 Task: Toggle the show methods in the suggest.
Action: Mouse moved to (520, 416)
Screenshot: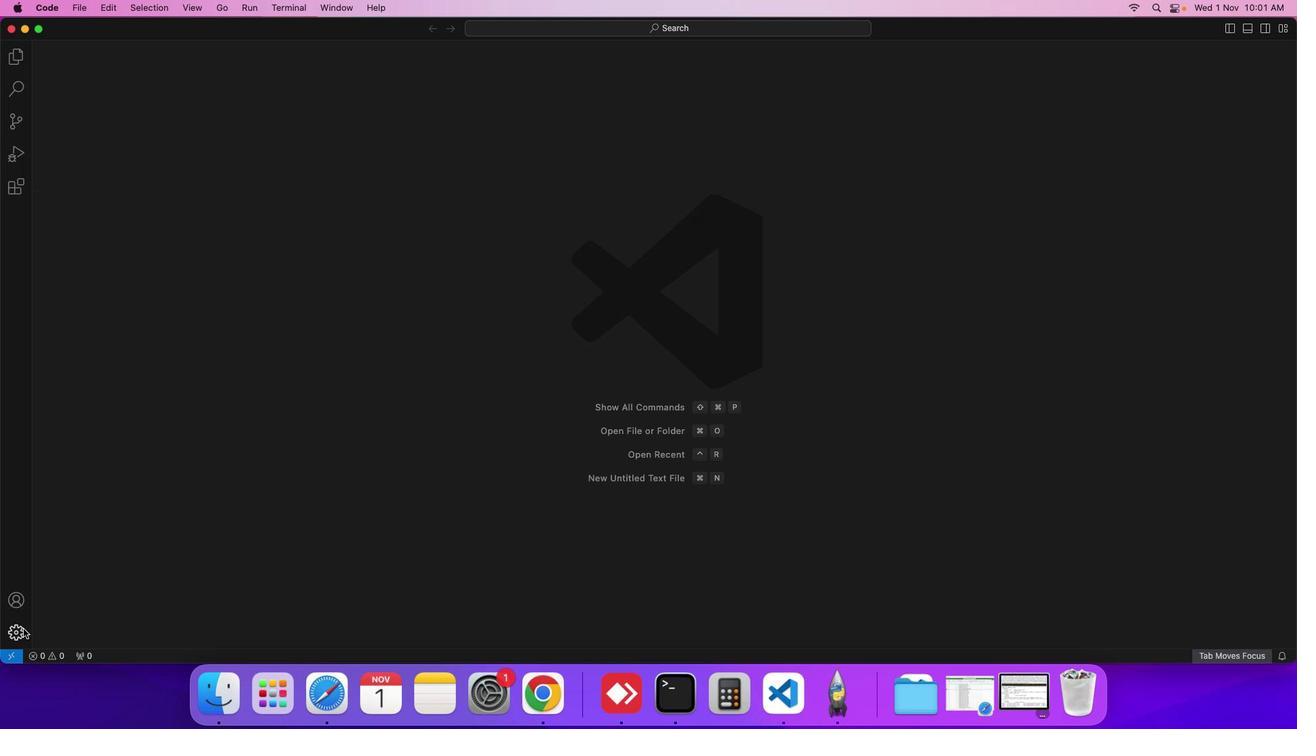 
Action: Mouse pressed left at (520, 416)
Screenshot: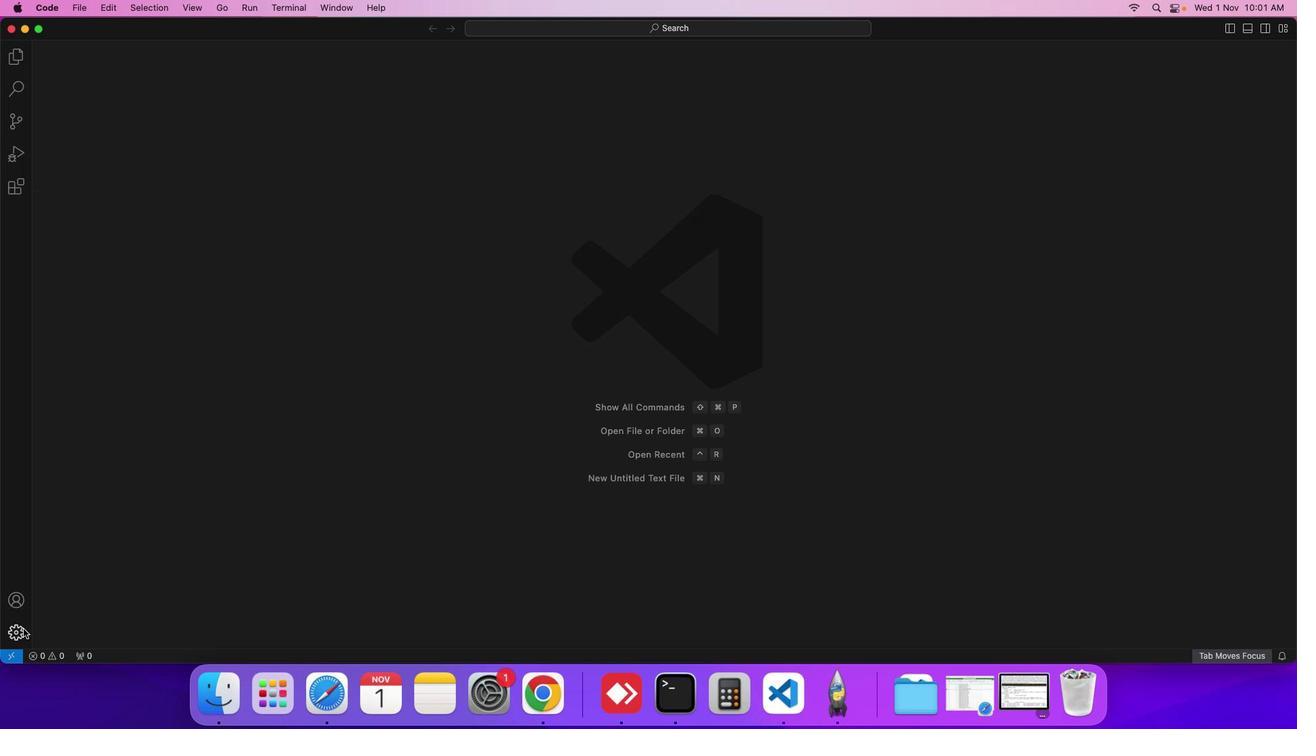
Action: Mouse moved to (472, 368)
Screenshot: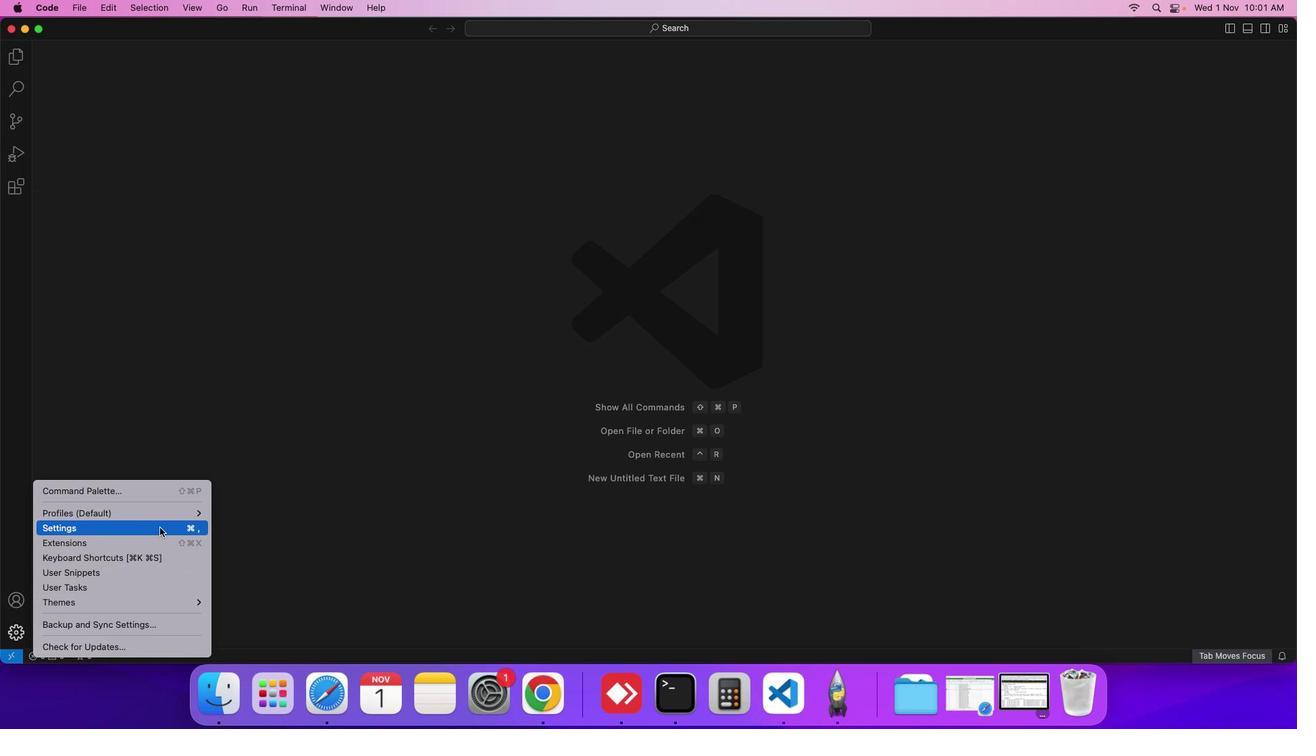 
Action: Mouse pressed left at (472, 368)
Screenshot: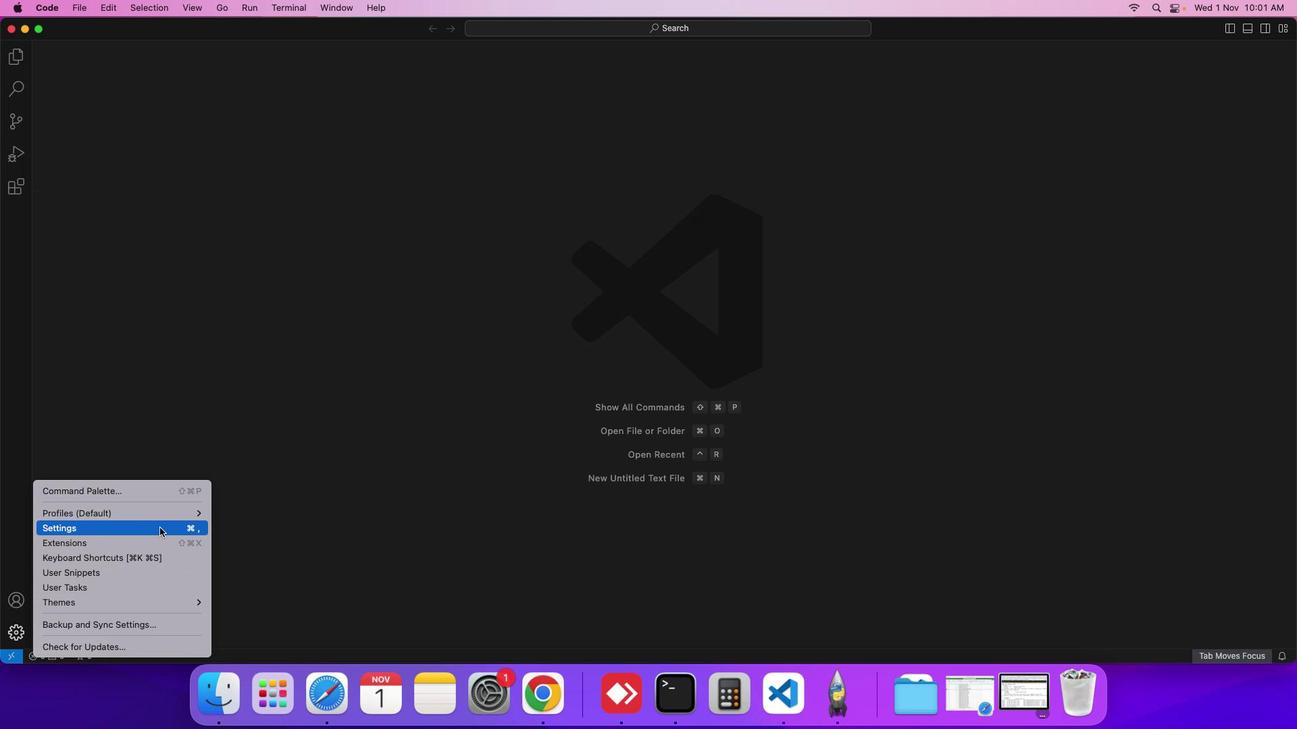 
Action: Mouse moved to (416, 195)
Screenshot: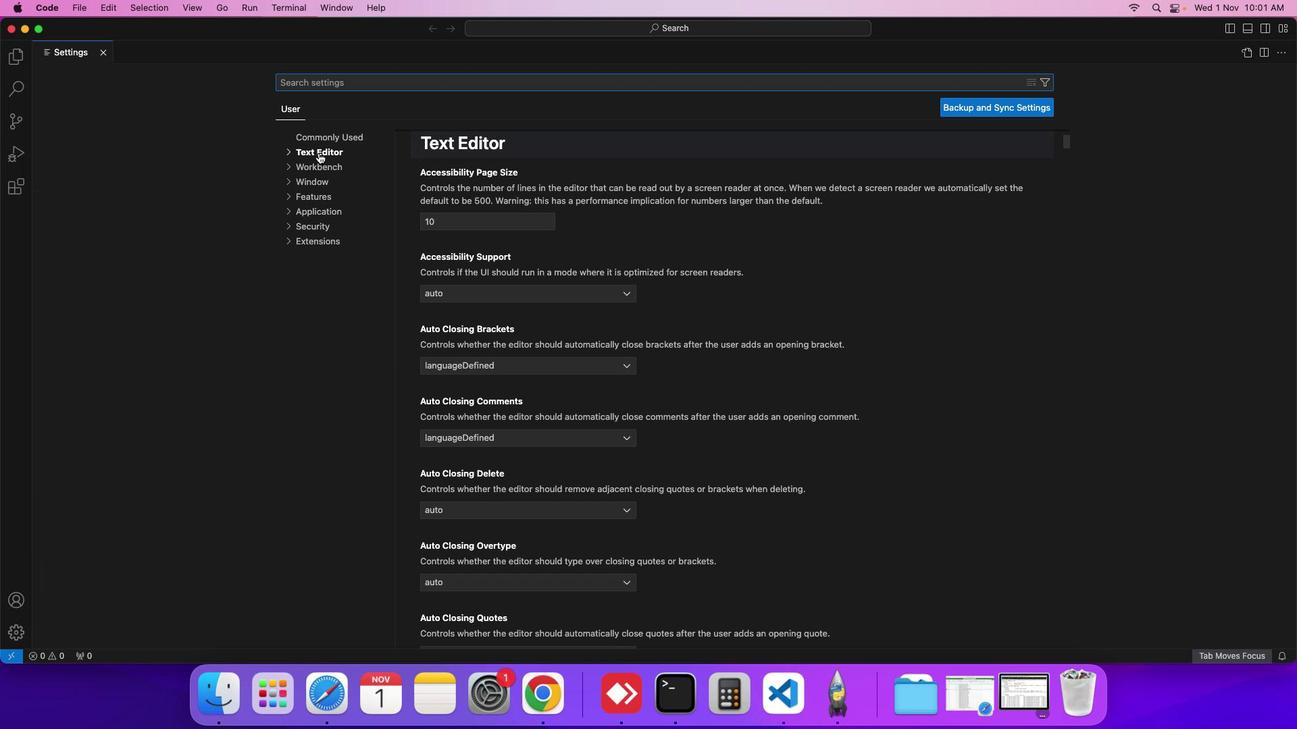 
Action: Mouse pressed left at (416, 195)
Screenshot: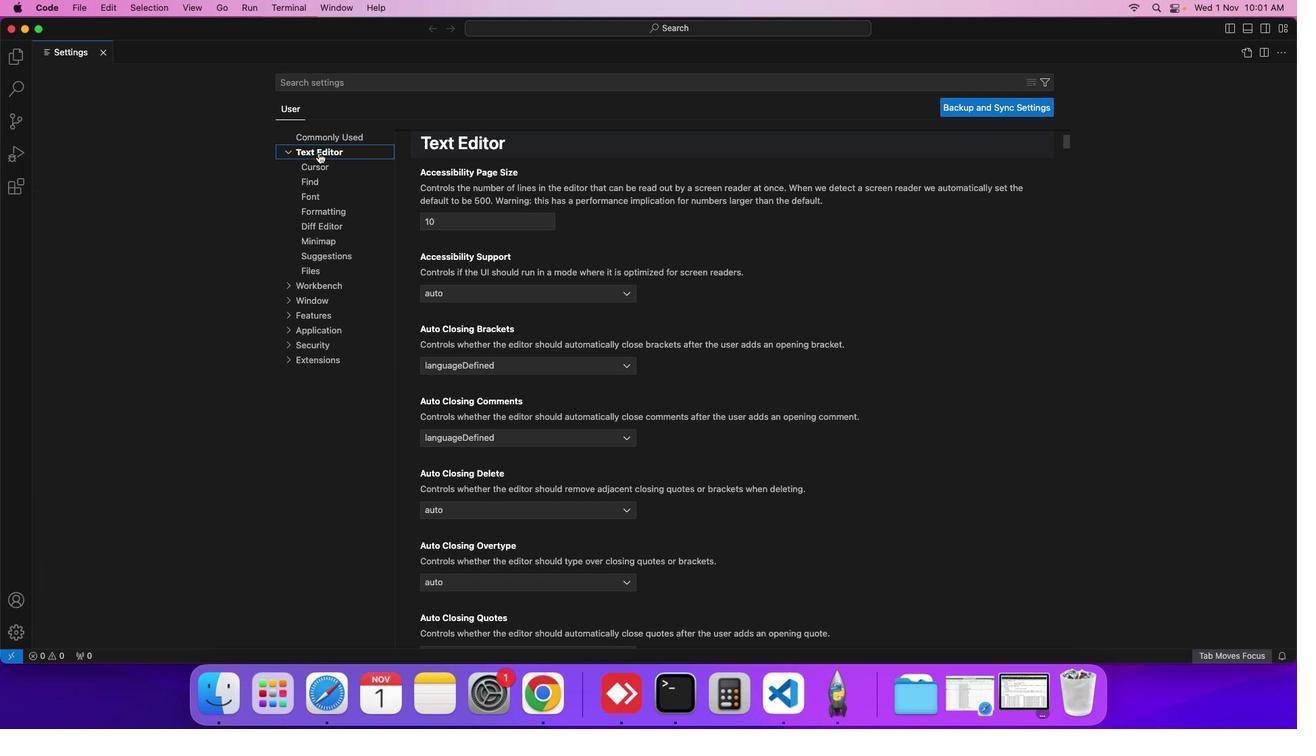 
Action: Mouse moved to (412, 241)
Screenshot: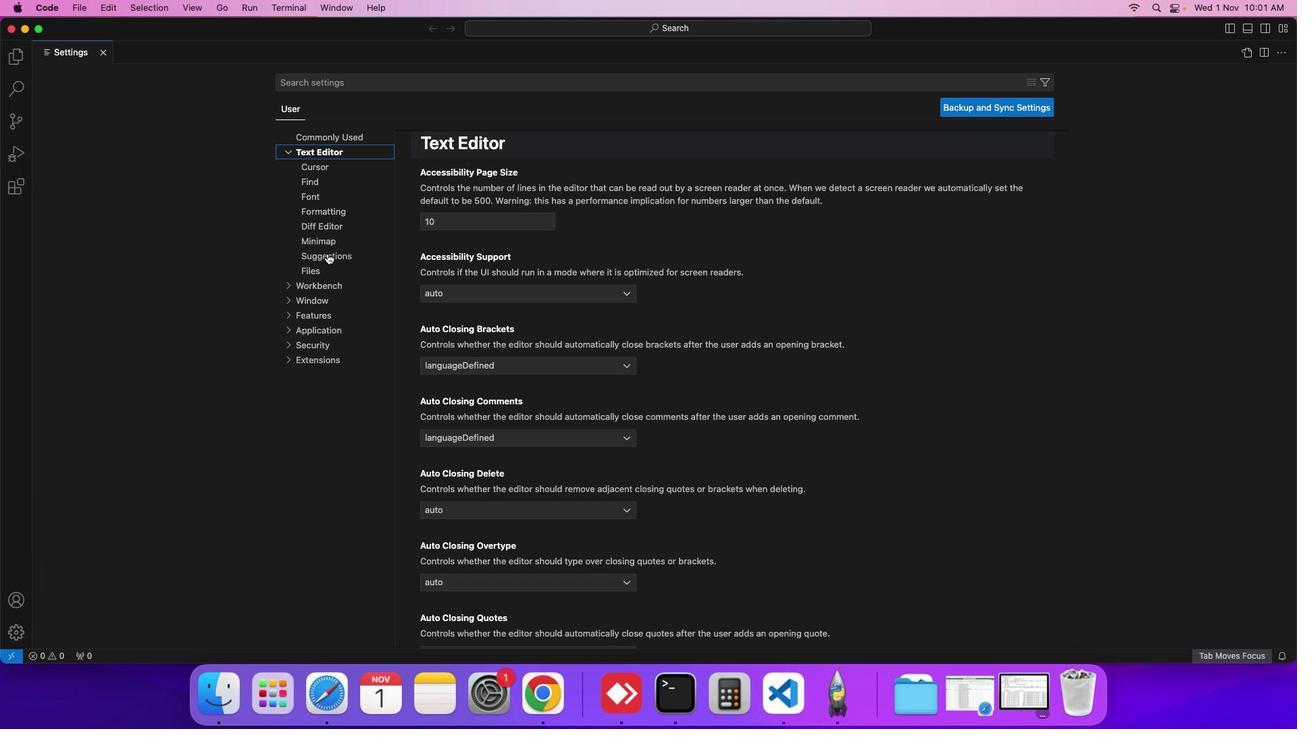 
Action: Mouse pressed left at (412, 241)
Screenshot: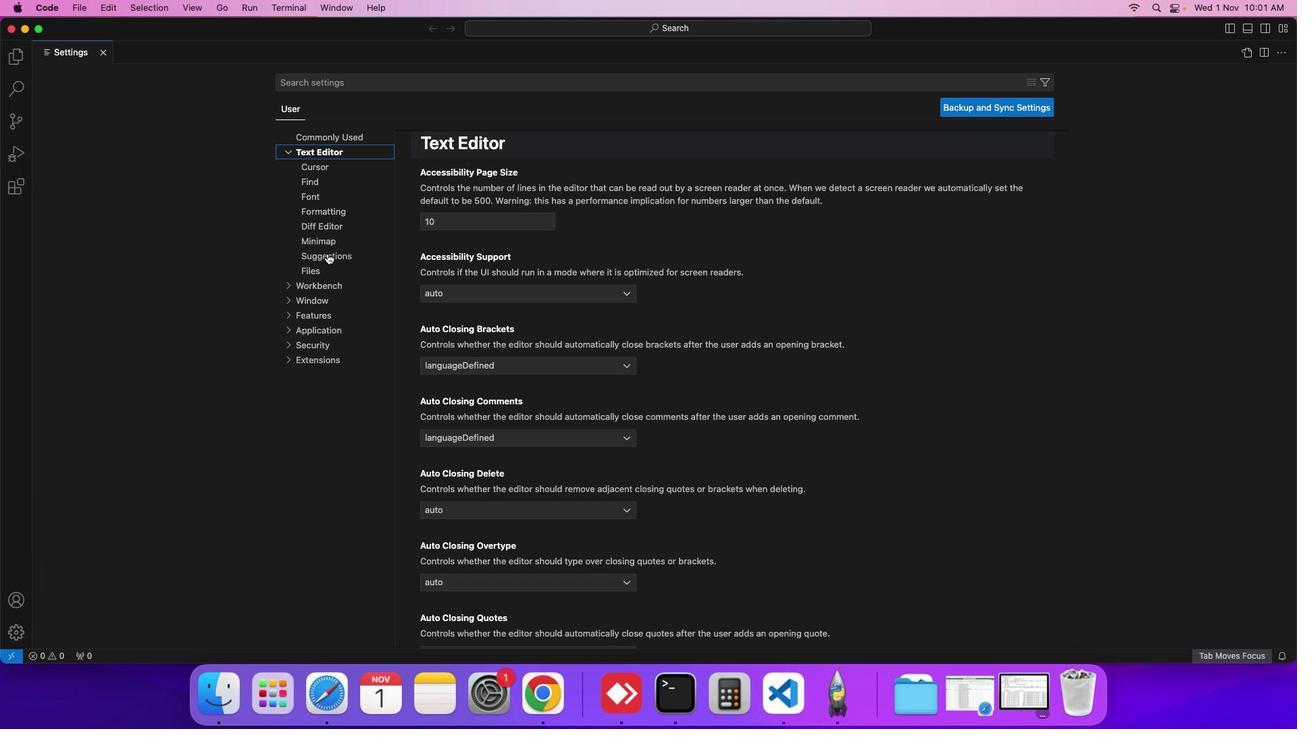 
Action: Mouse moved to (292, 392)
Screenshot: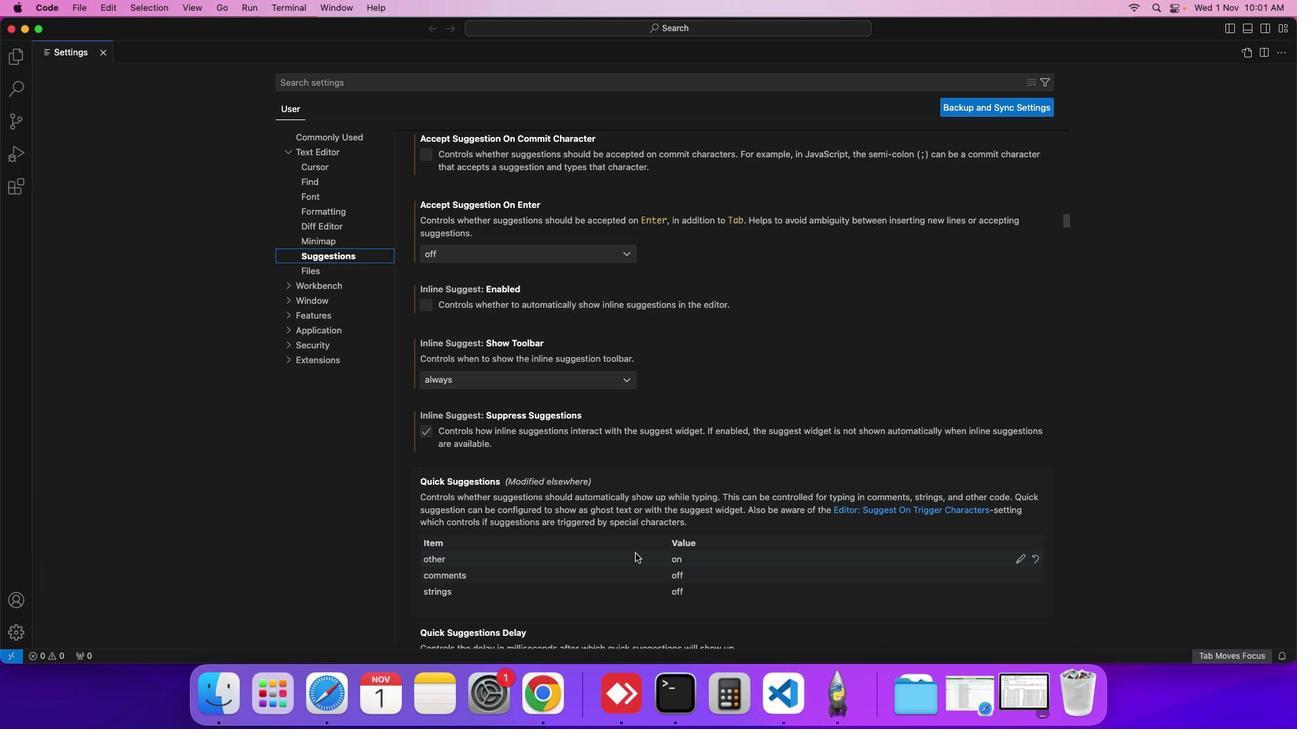 
Action: Mouse scrolled (292, 392) with delta (528, 123)
Screenshot: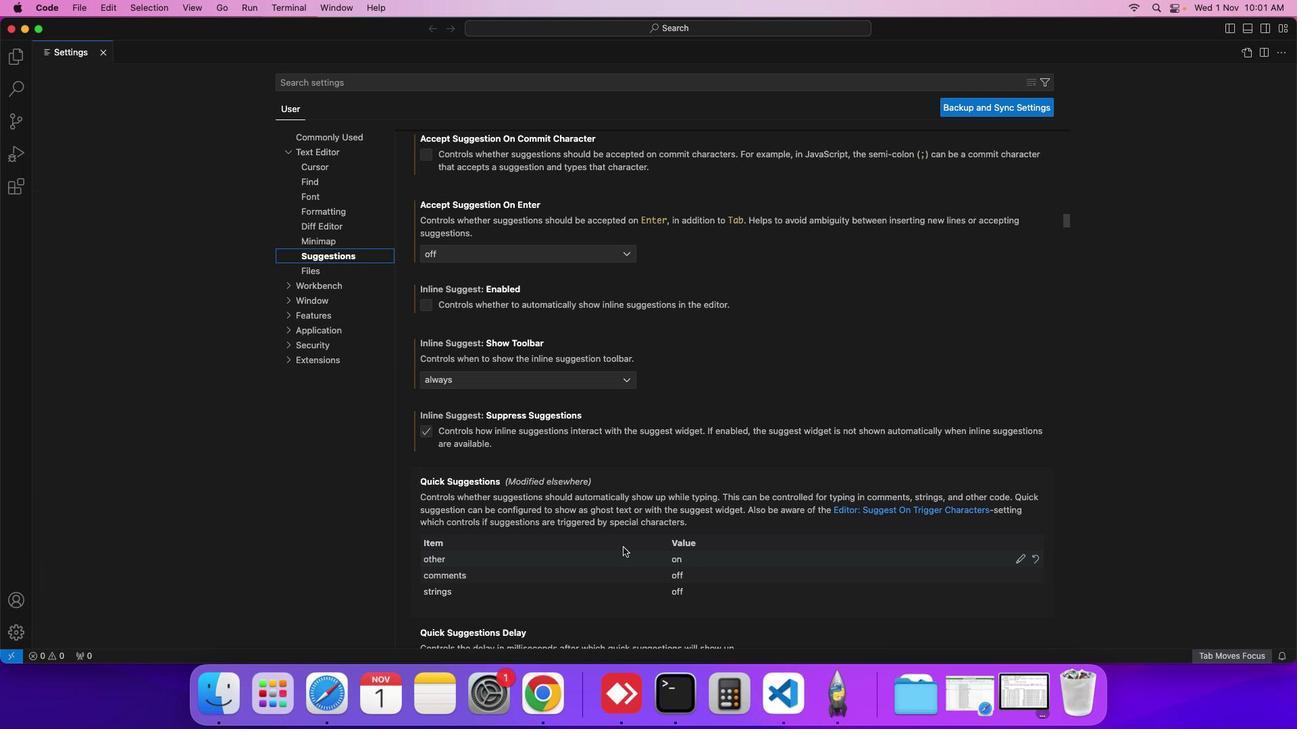 
Action: Mouse moved to (310, 377)
Screenshot: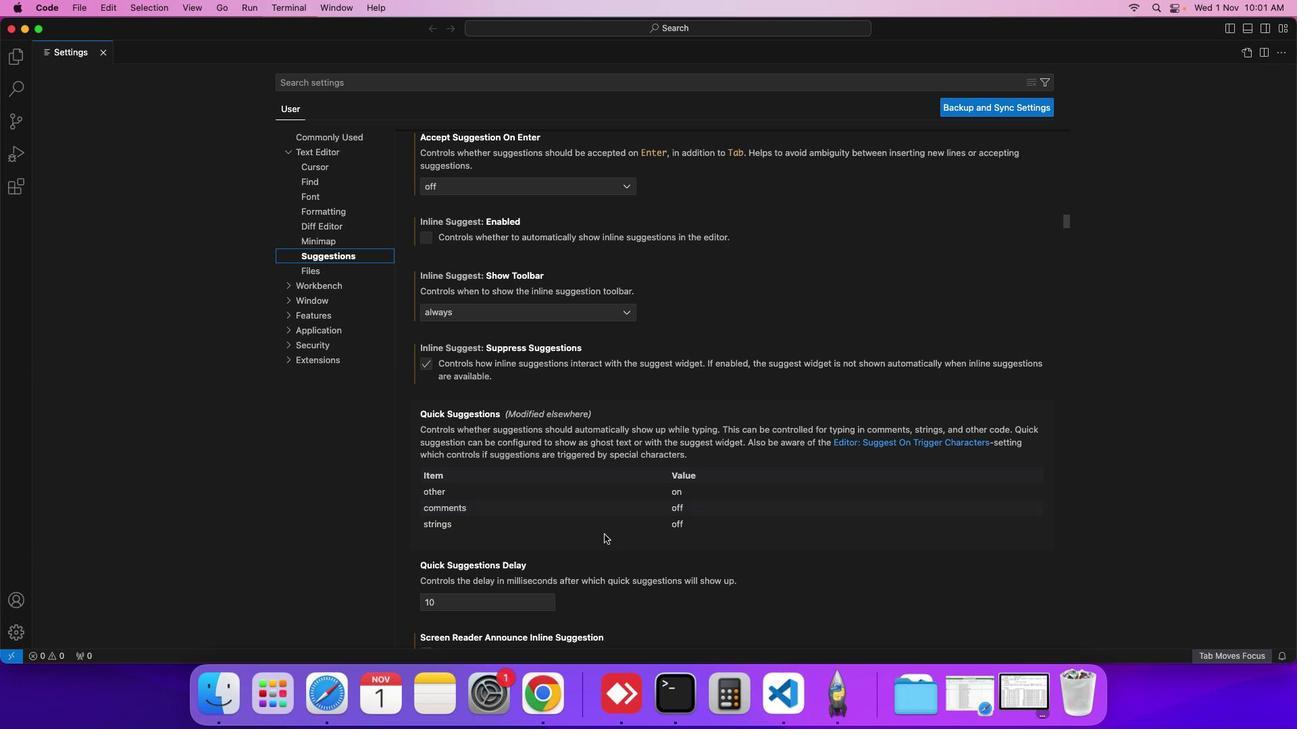 
Action: Mouse scrolled (310, 377) with delta (528, 123)
Screenshot: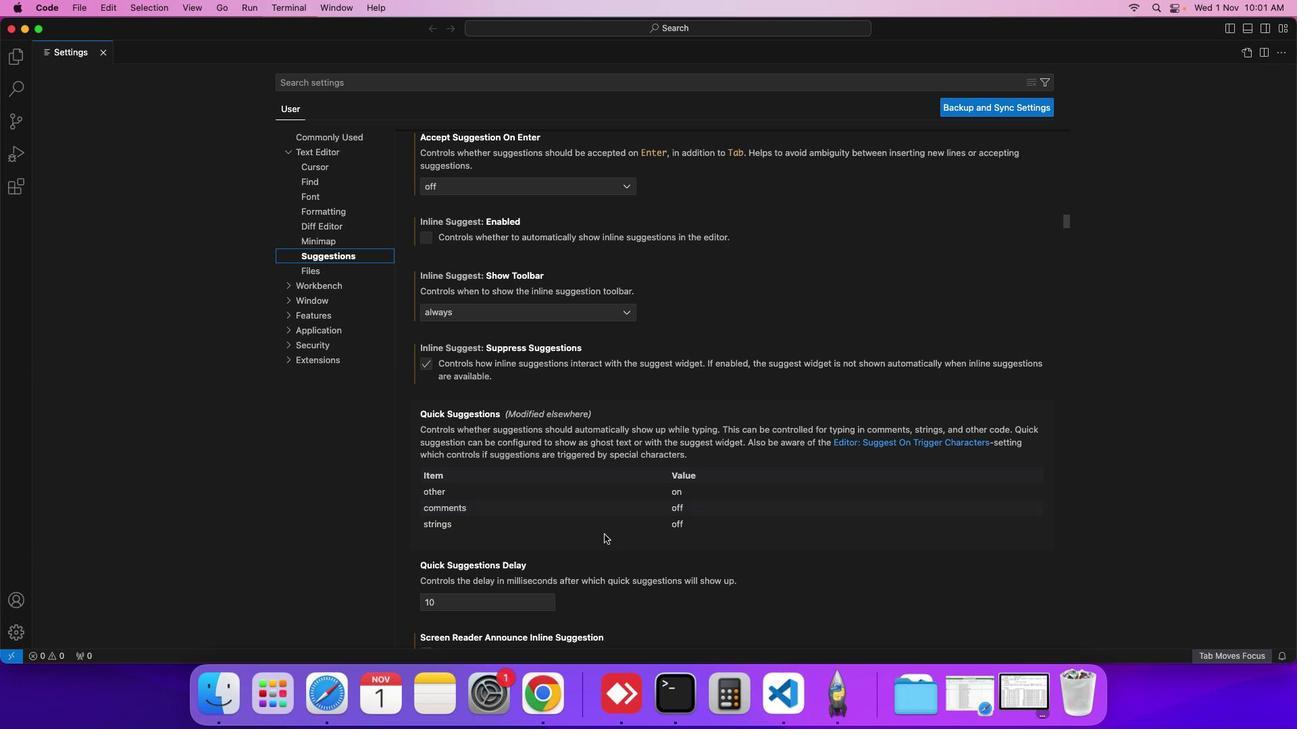 
Action: Mouse moved to (314, 372)
Screenshot: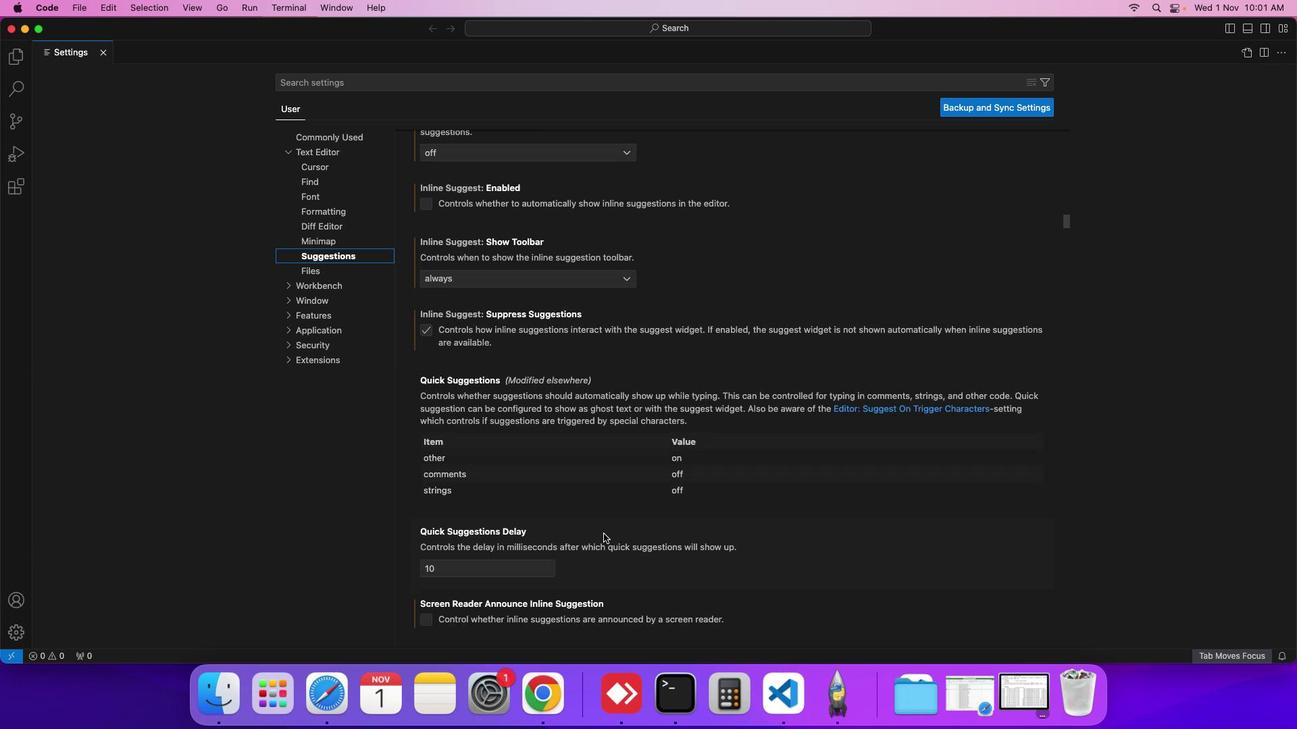 
Action: Mouse scrolled (314, 372) with delta (528, 123)
Screenshot: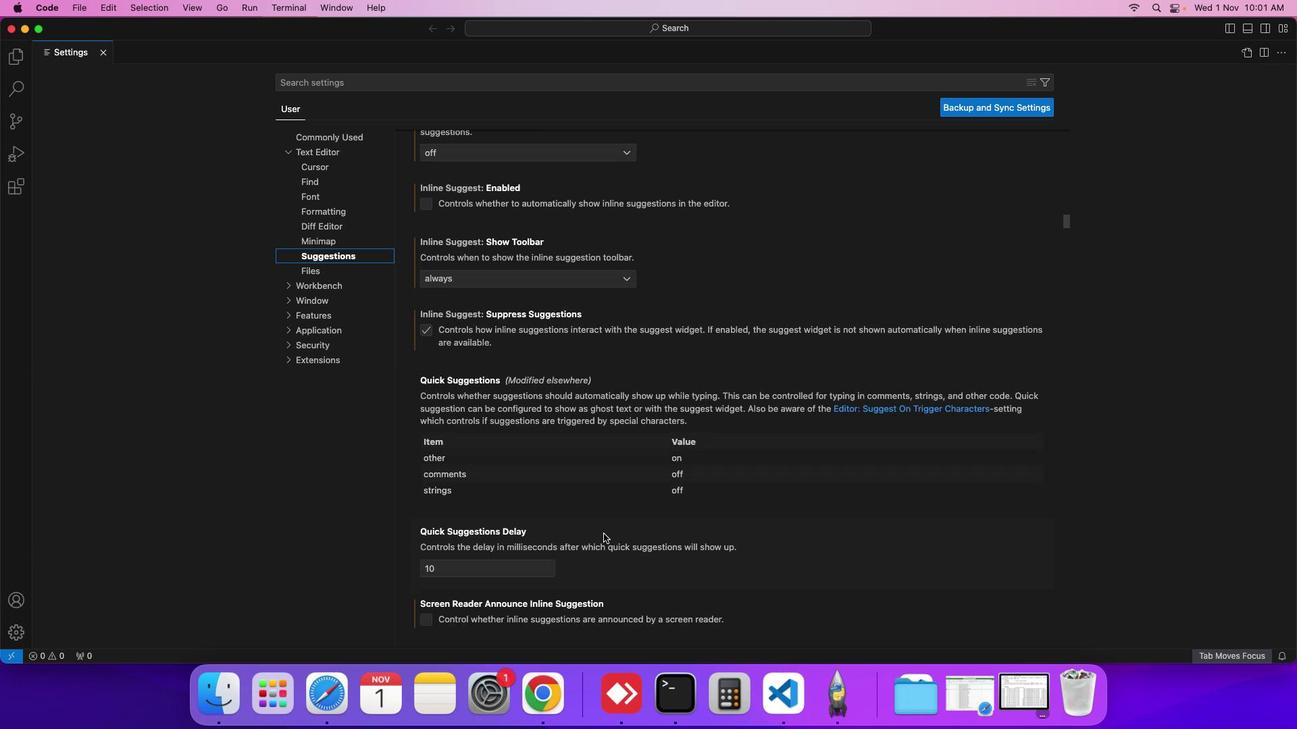 
Action: Mouse moved to (315, 372)
Screenshot: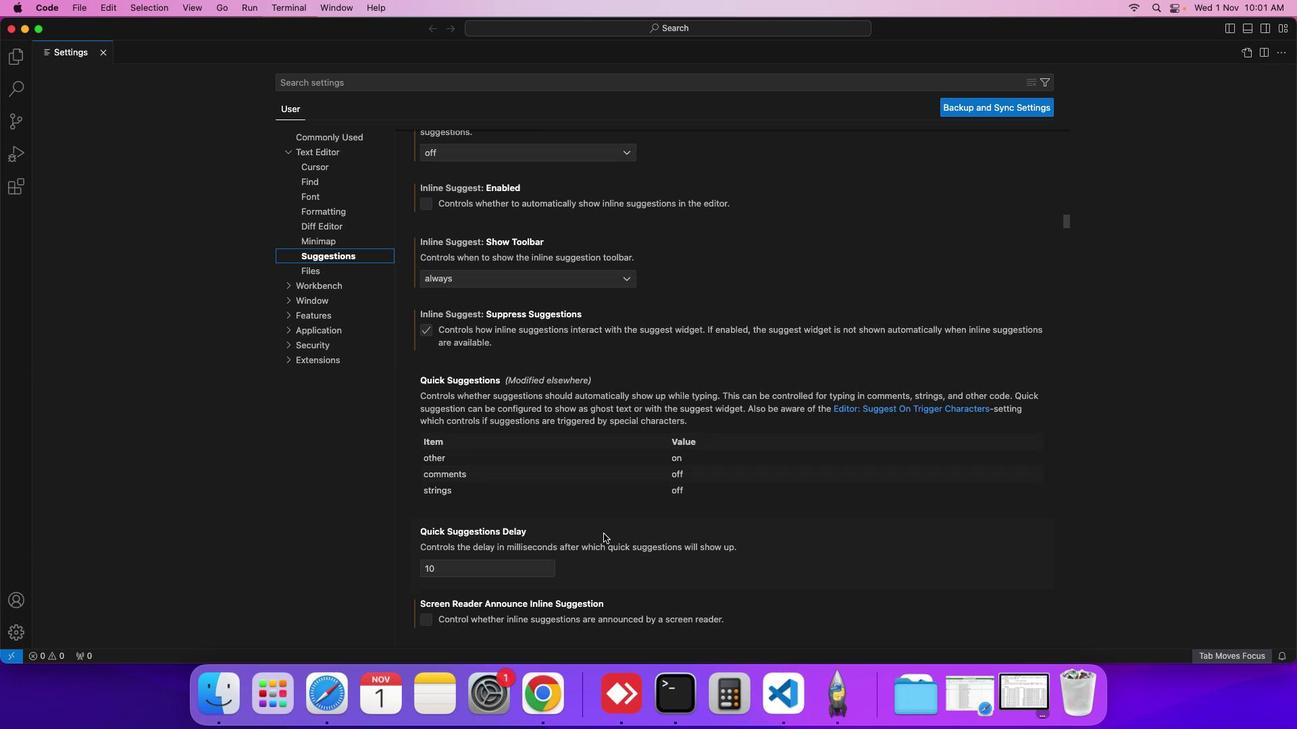 
Action: Mouse scrolled (315, 372) with delta (528, 123)
Screenshot: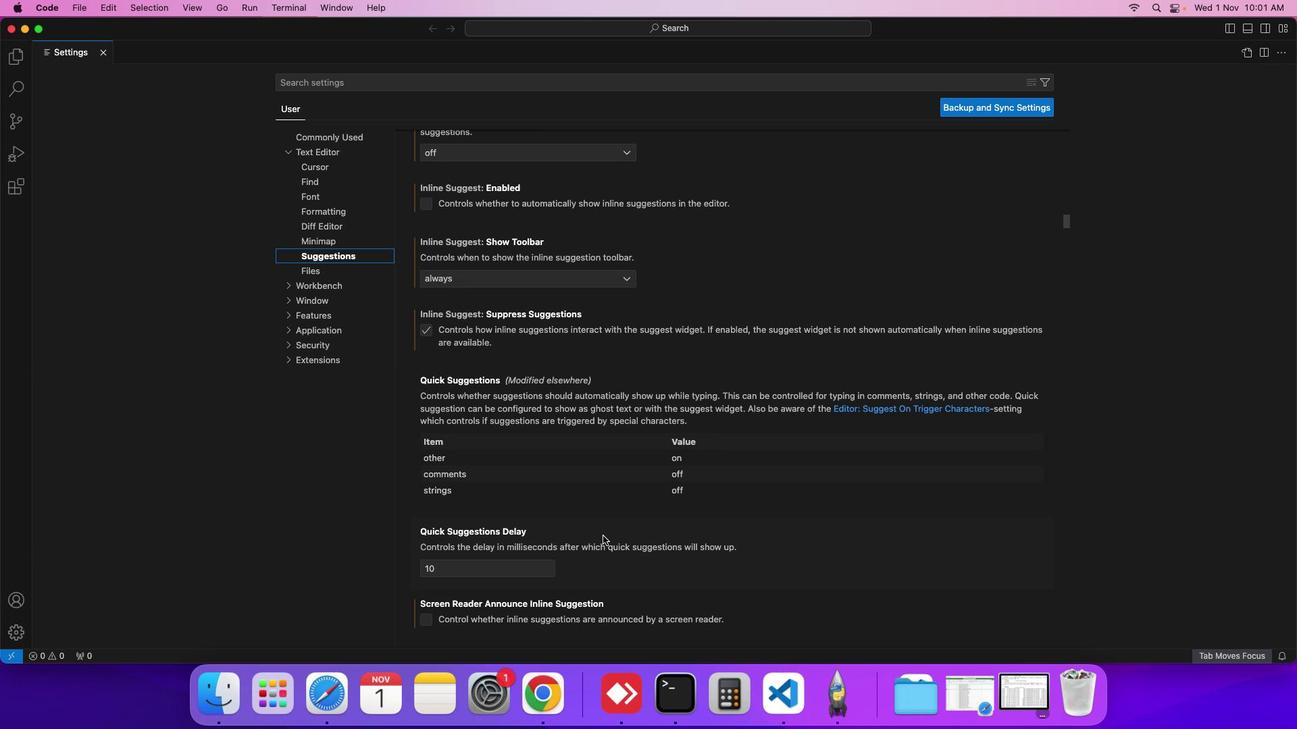 
Action: Mouse moved to (314, 381)
Screenshot: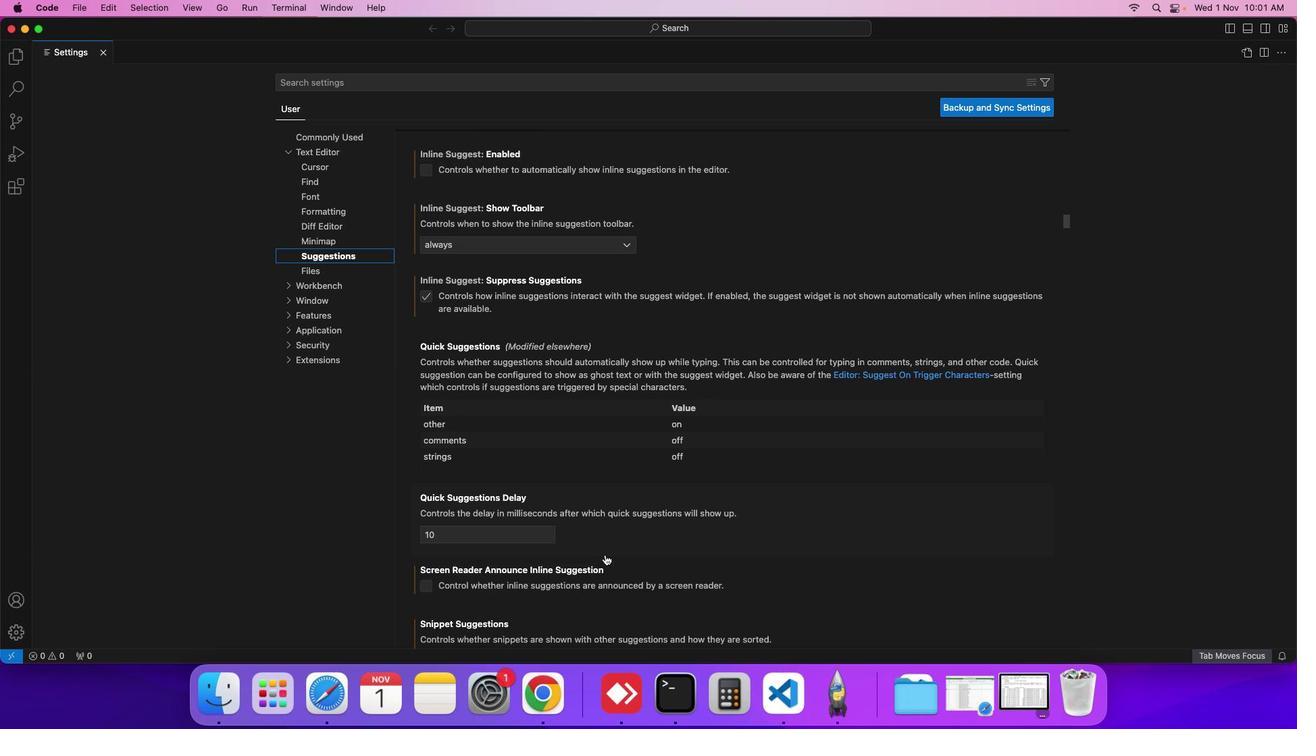 
Action: Mouse scrolled (314, 381) with delta (528, 123)
Screenshot: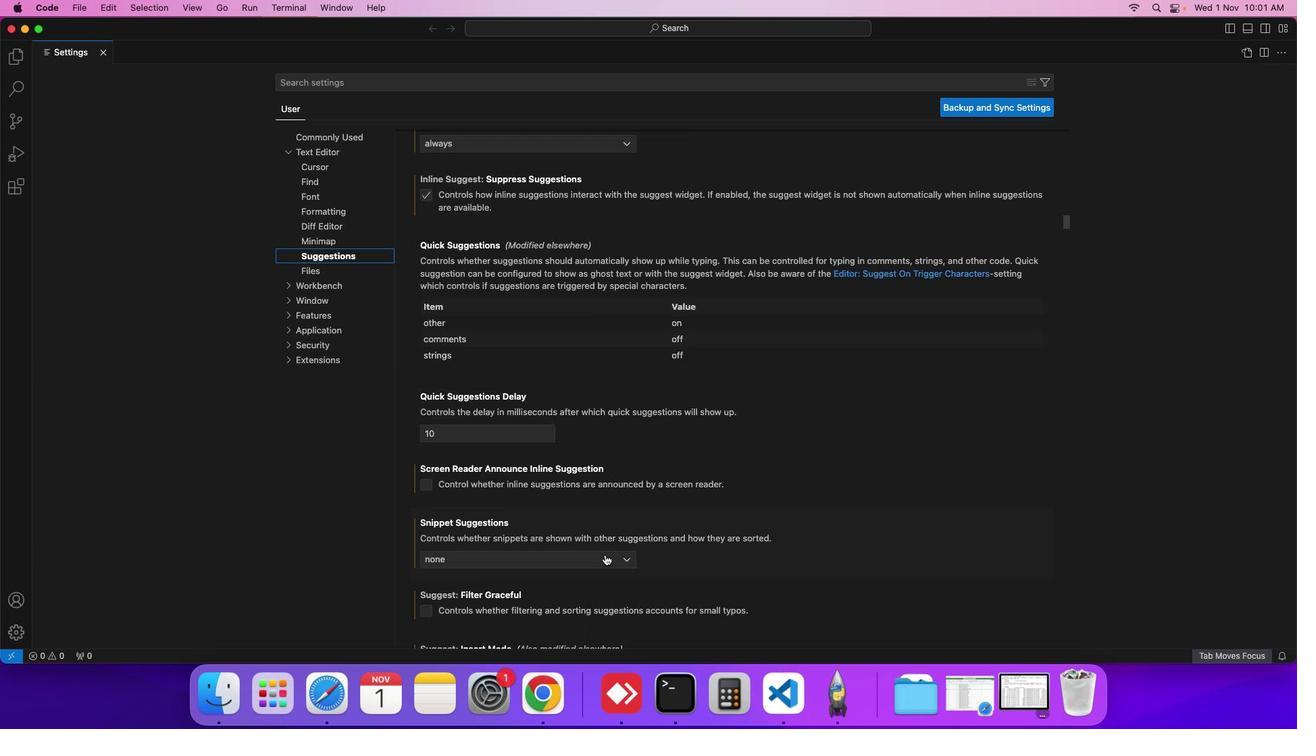 
Action: Mouse scrolled (314, 381) with delta (528, 123)
Screenshot: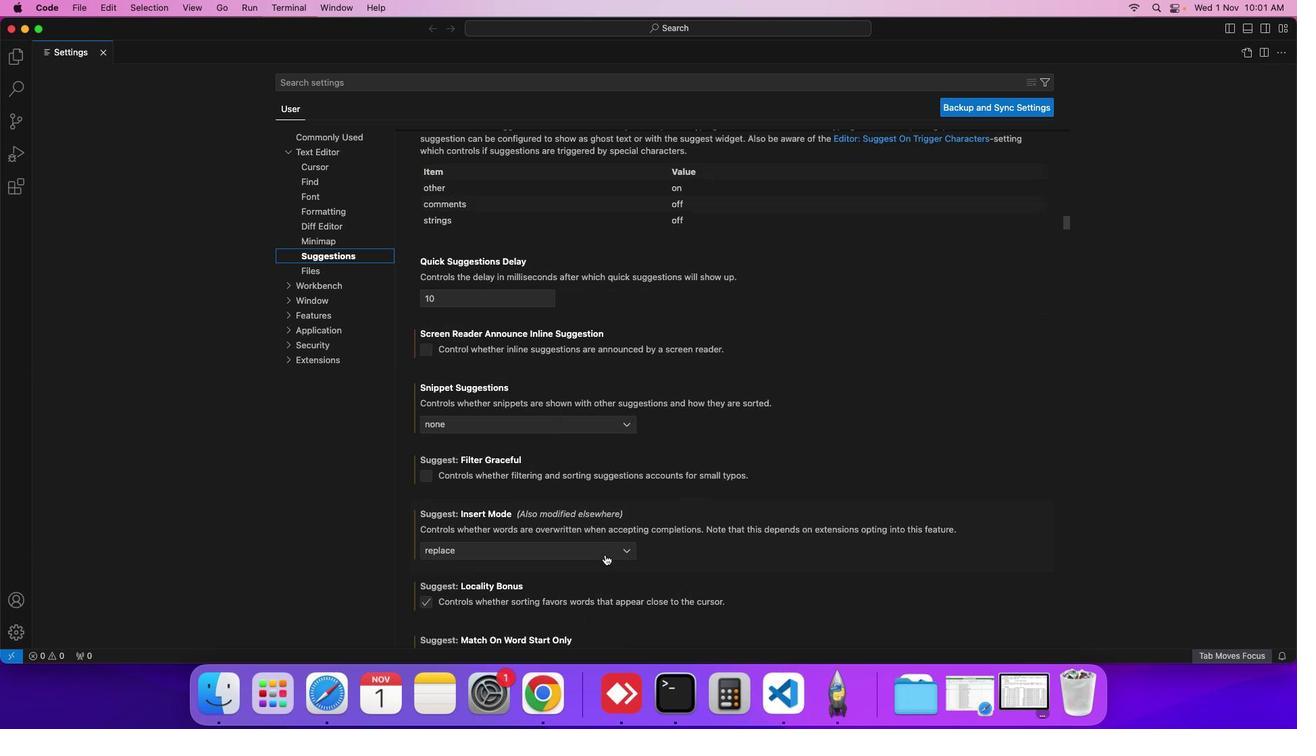 
Action: Mouse scrolled (314, 381) with delta (528, 122)
Screenshot: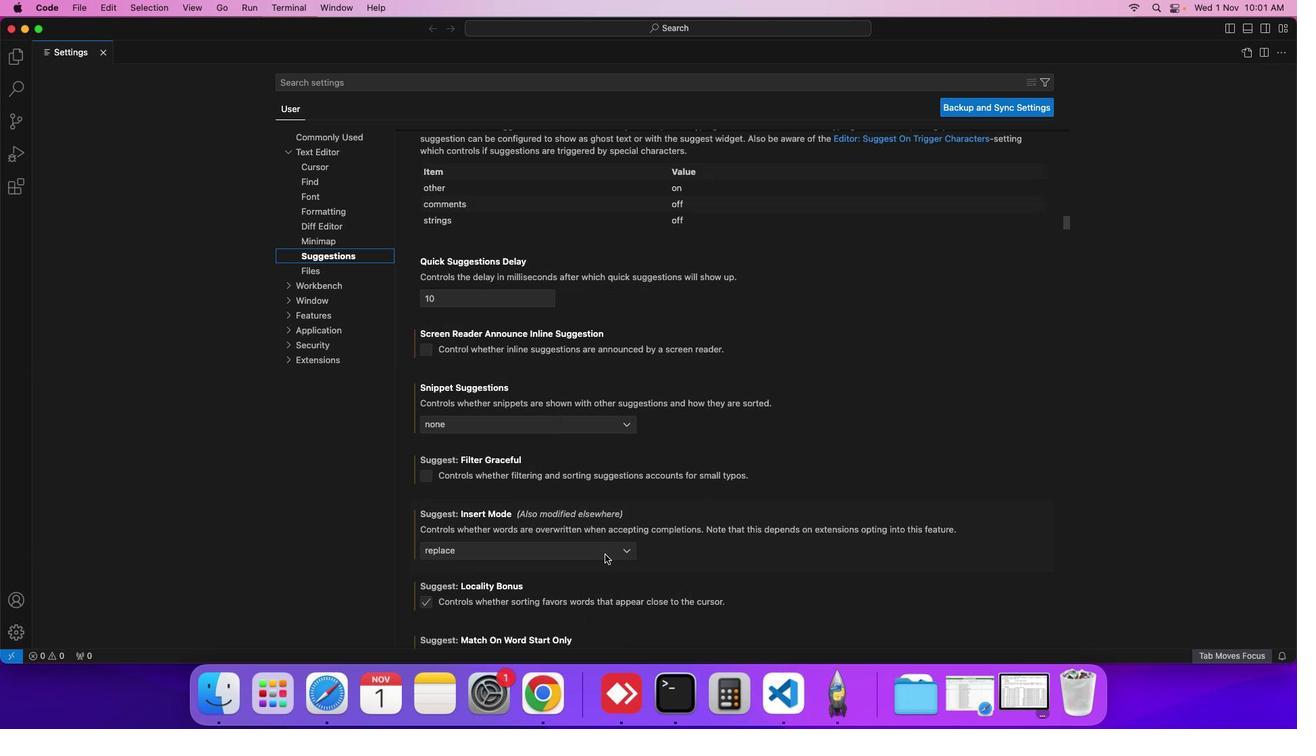 
Action: Mouse scrolled (314, 381) with delta (528, 122)
Screenshot: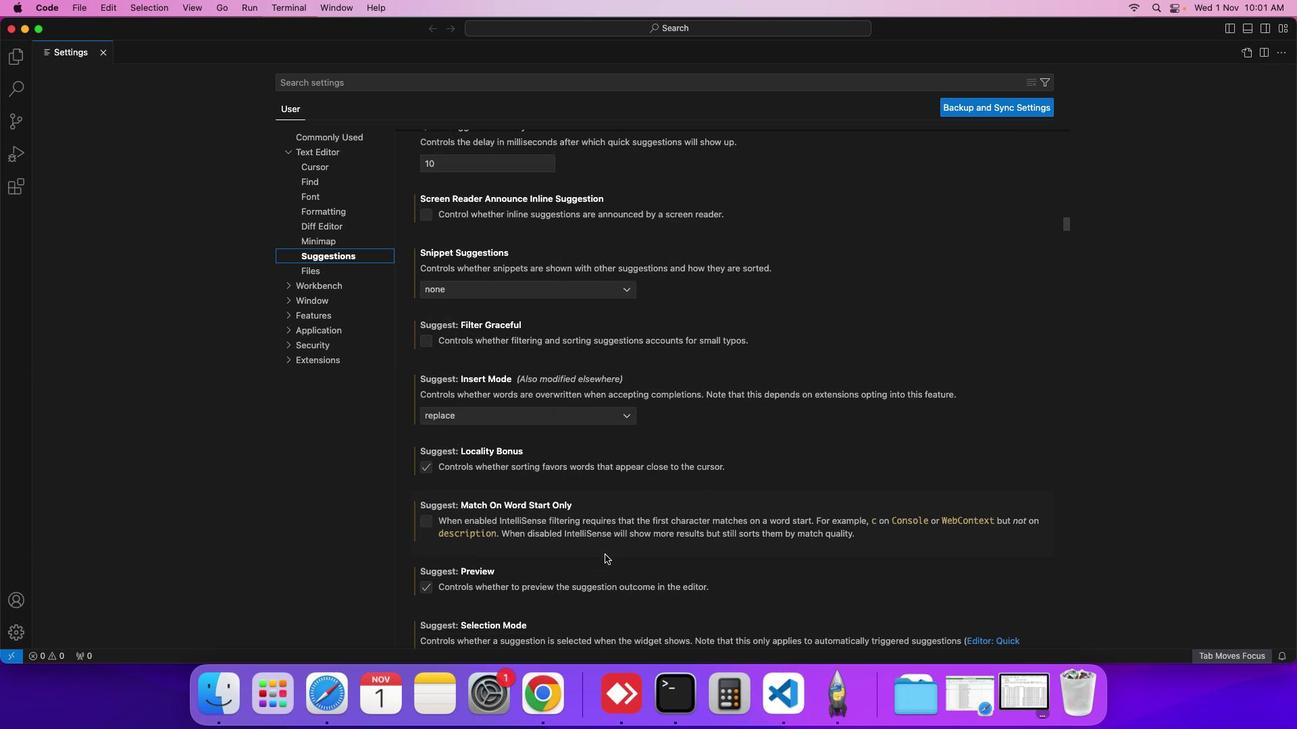
Action: Mouse scrolled (314, 381) with delta (528, 122)
Screenshot: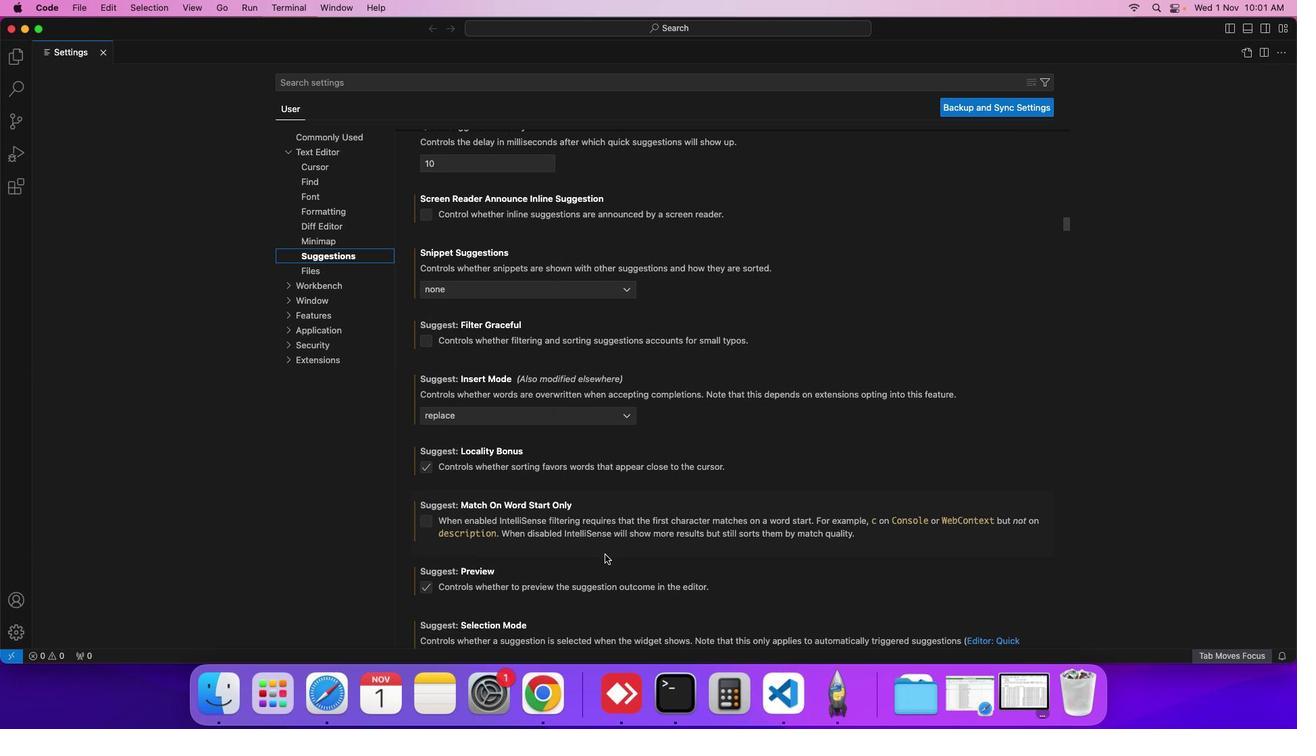 
Action: Mouse moved to (315, 381)
Screenshot: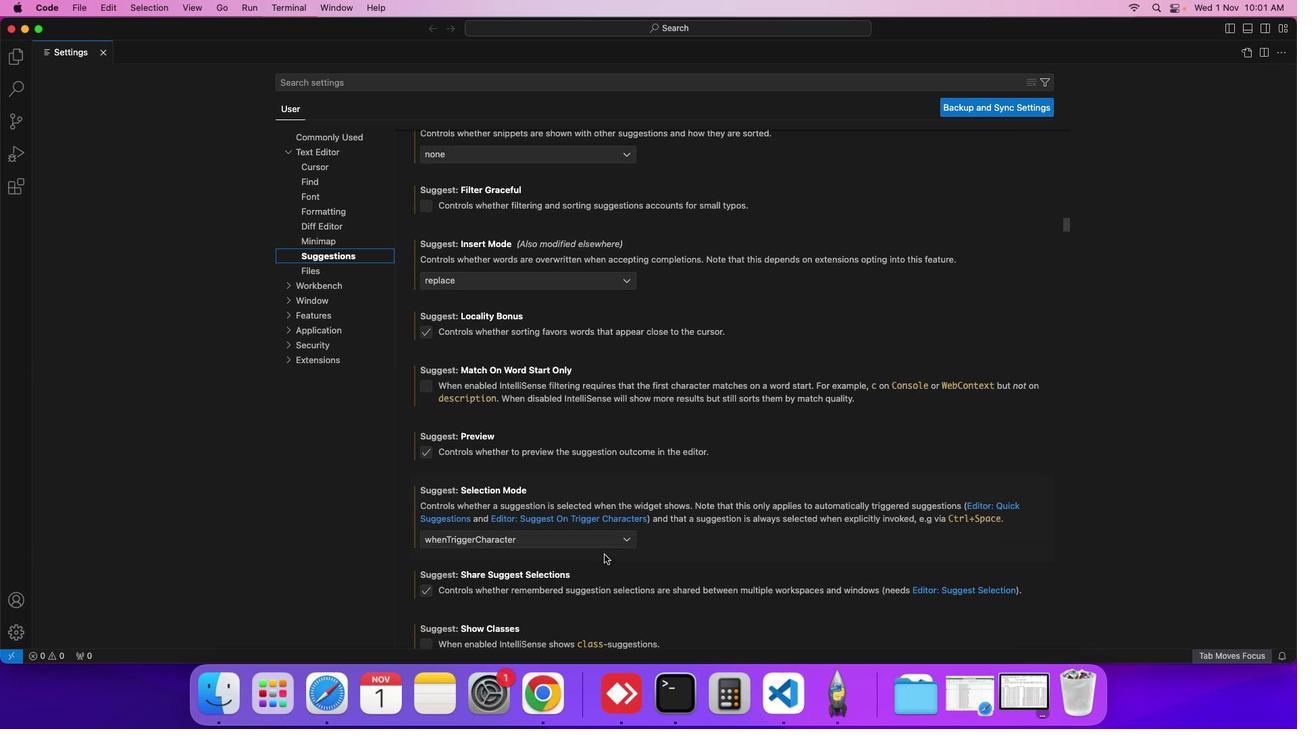 
Action: Mouse scrolled (315, 381) with delta (528, 123)
Screenshot: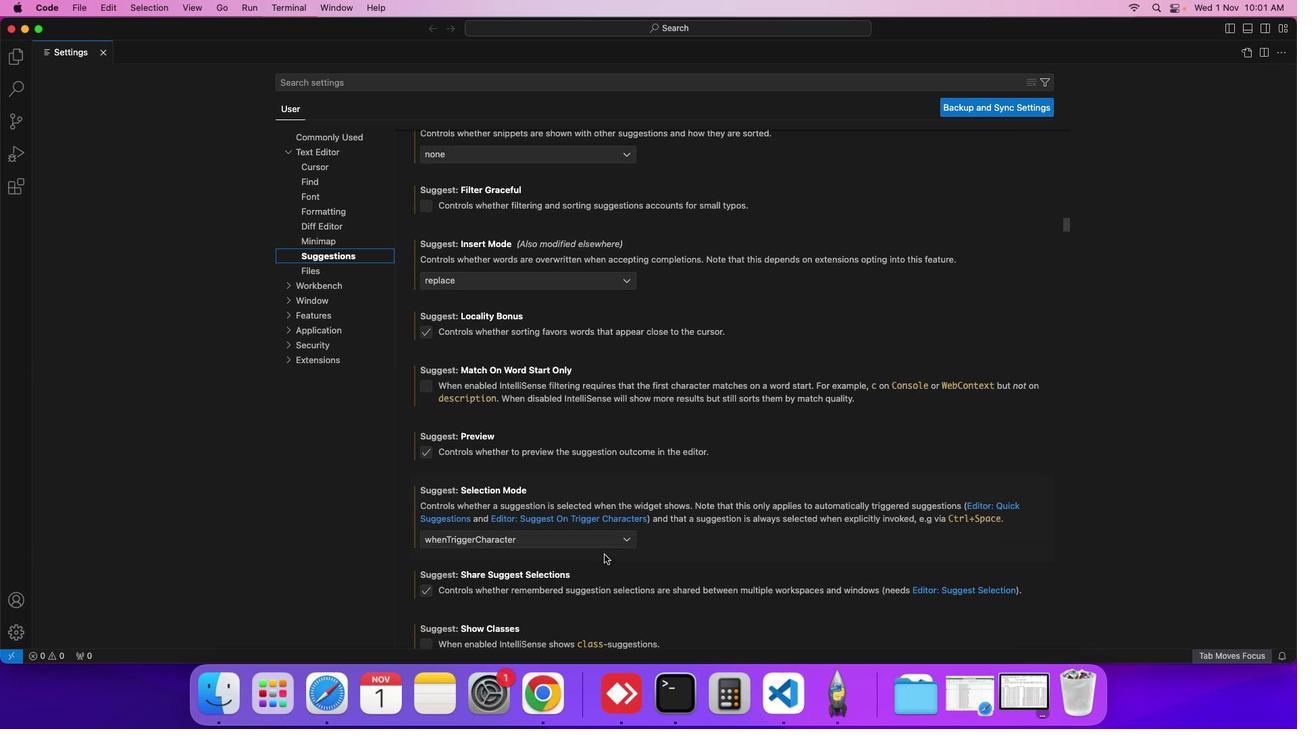 
Action: Mouse scrolled (315, 381) with delta (528, 123)
Screenshot: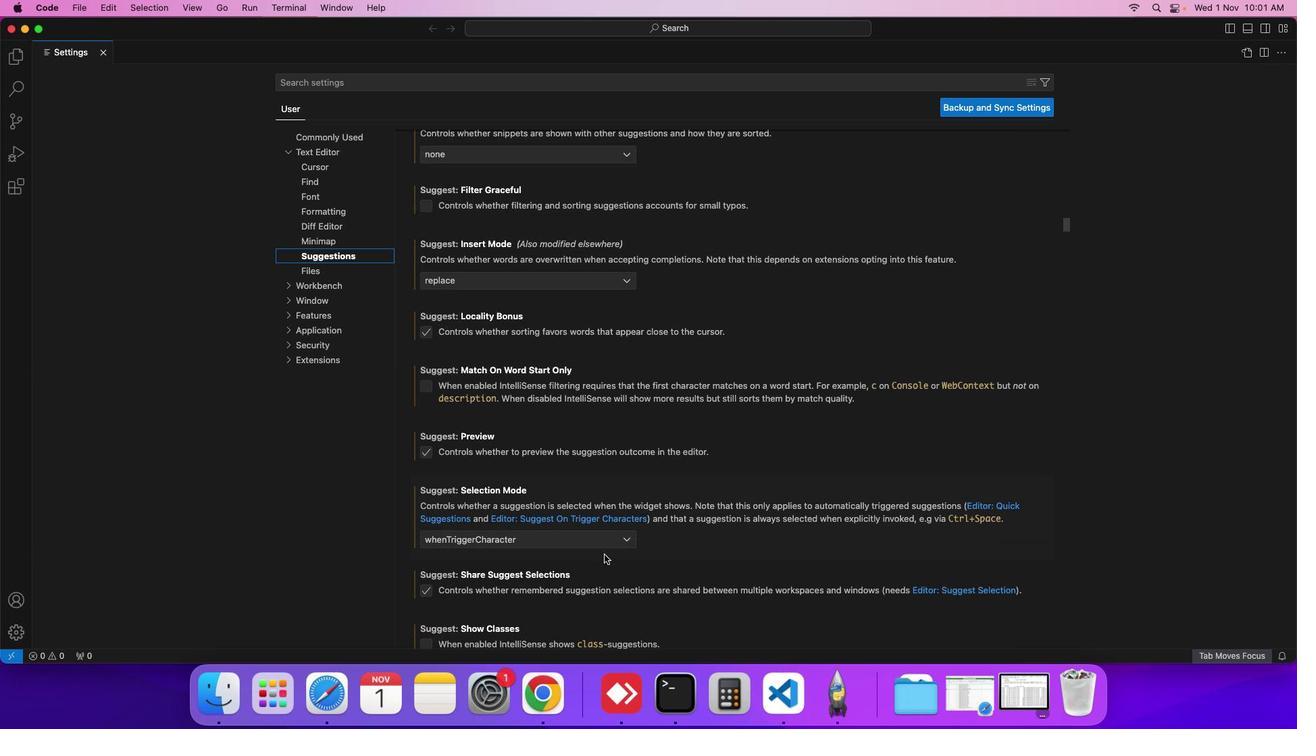 
Action: Mouse scrolled (315, 381) with delta (528, 122)
Screenshot: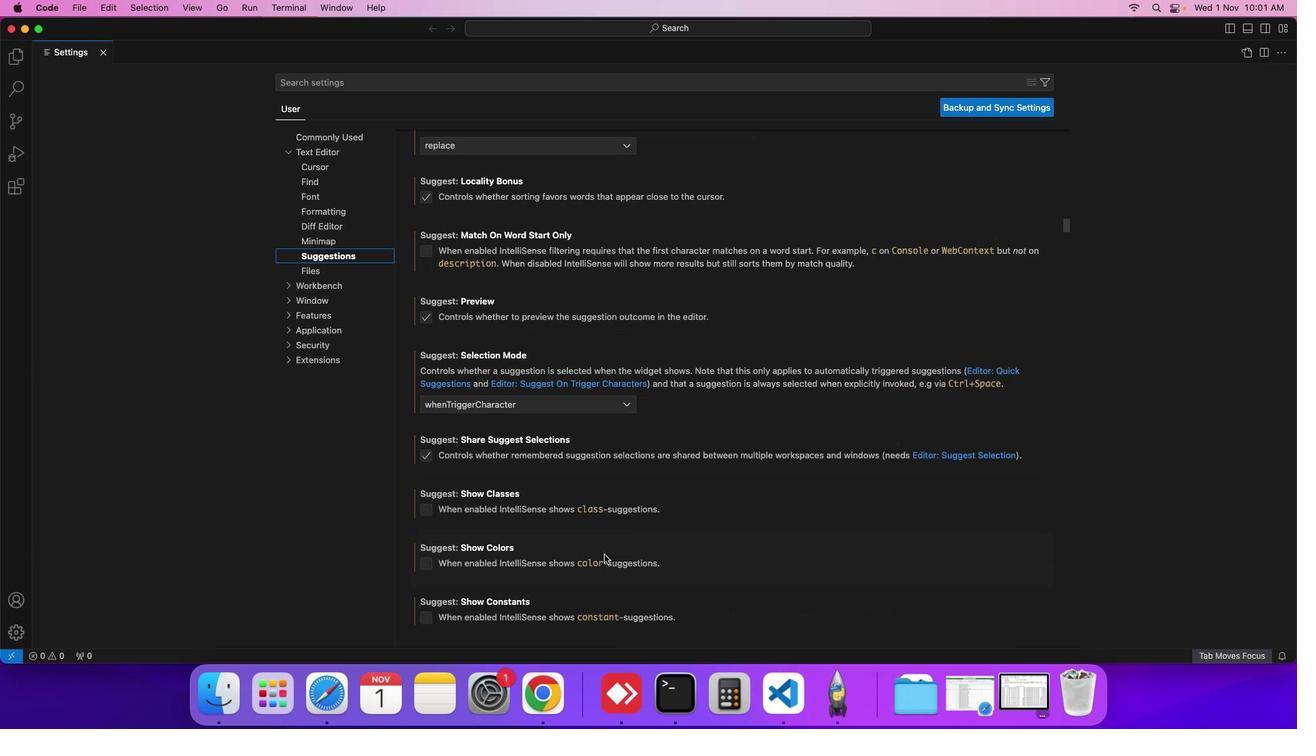 
Action: Mouse scrolled (315, 381) with delta (528, 122)
Screenshot: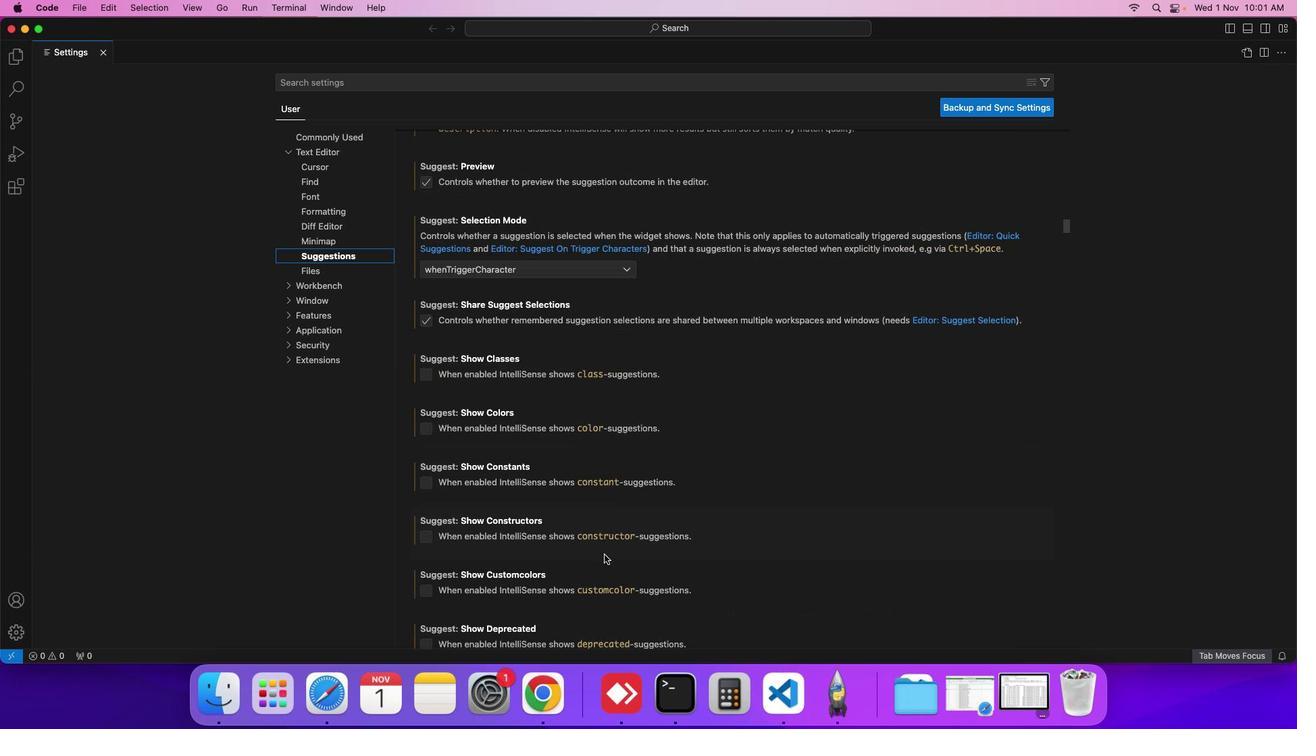 
Action: Mouse moved to (315, 381)
Screenshot: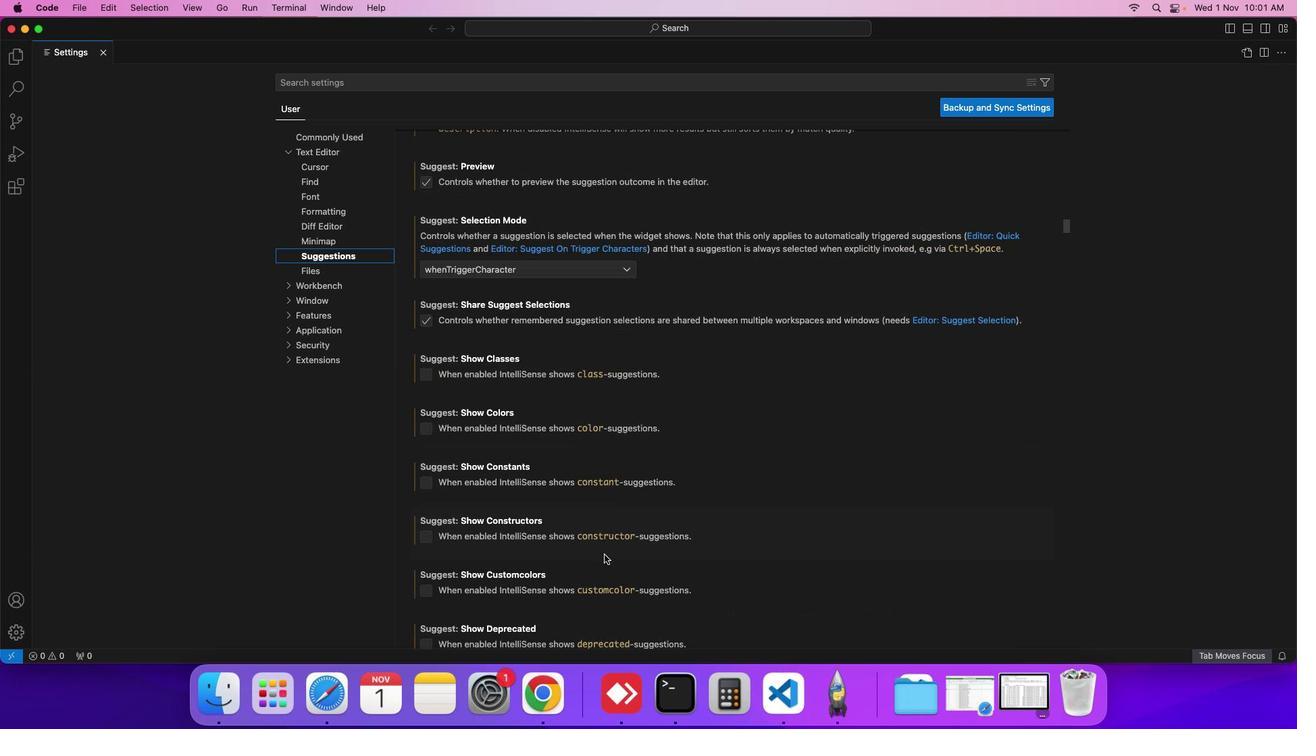 
Action: Mouse scrolled (315, 381) with delta (528, 122)
Screenshot: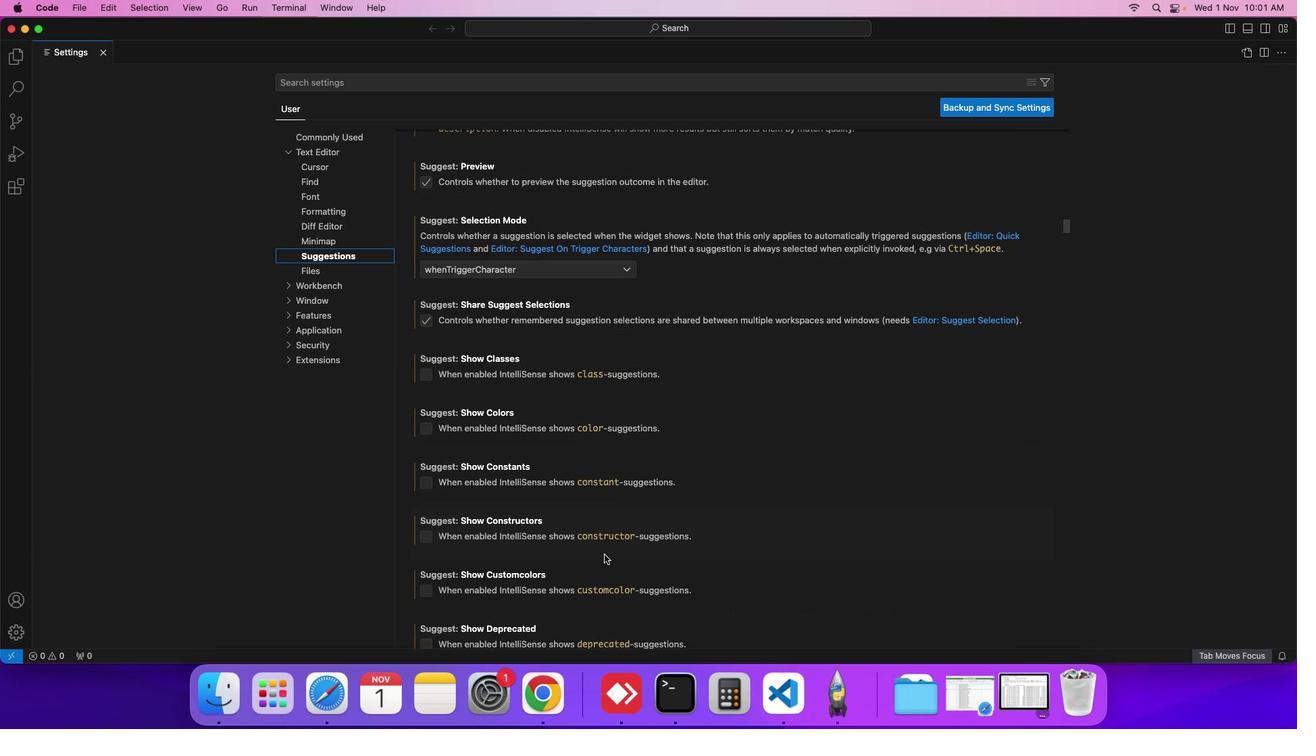 
Action: Mouse scrolled (315, 381) with delta (528, 122)
Screenshot: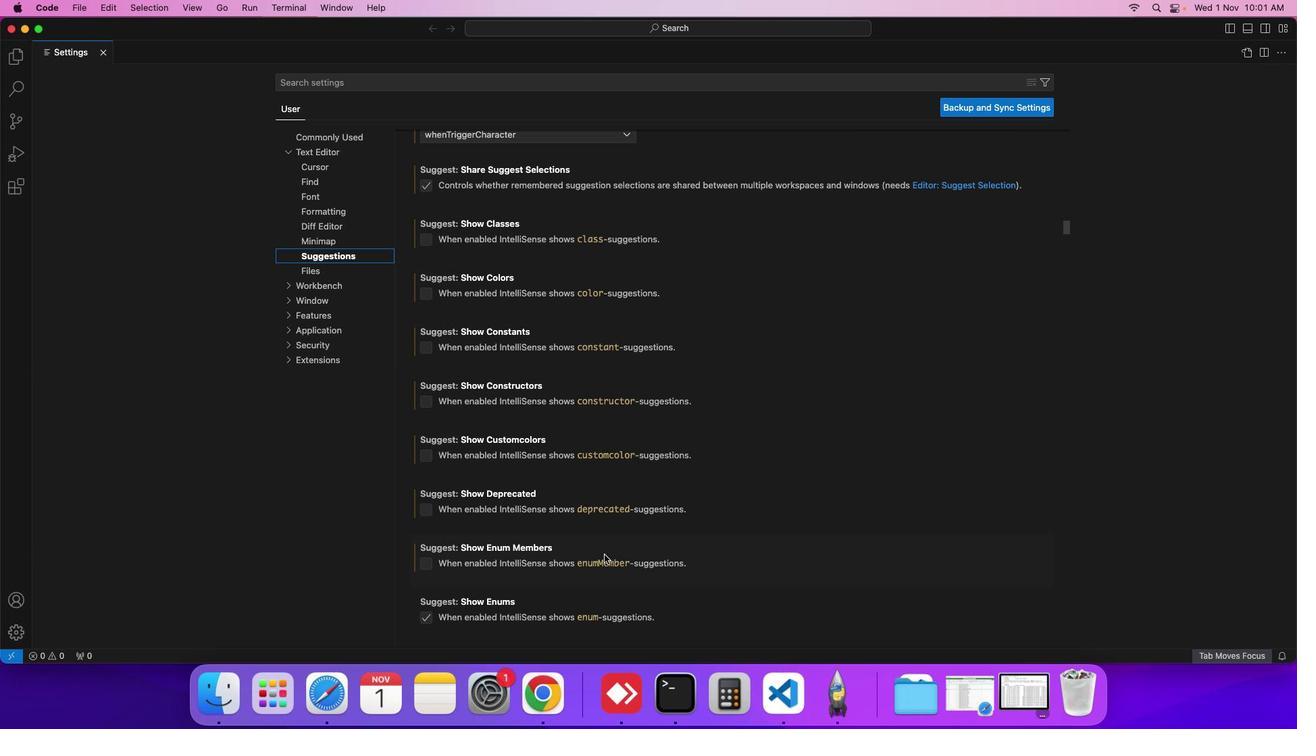 
Action: Mouse scrolled (315, 381) with delta (528, 123)
Screenshot: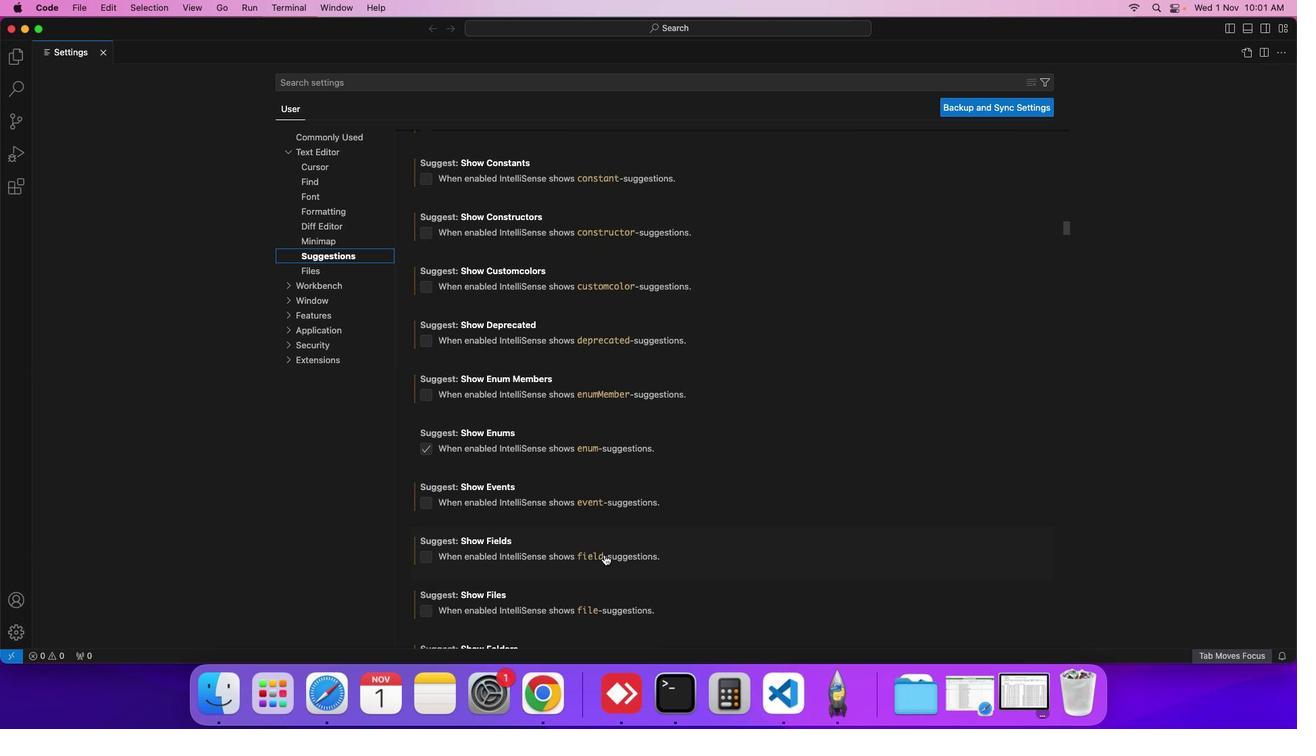 
Action: Mouse scrolled (315, 381) with delta (528, 123)
Screenshot: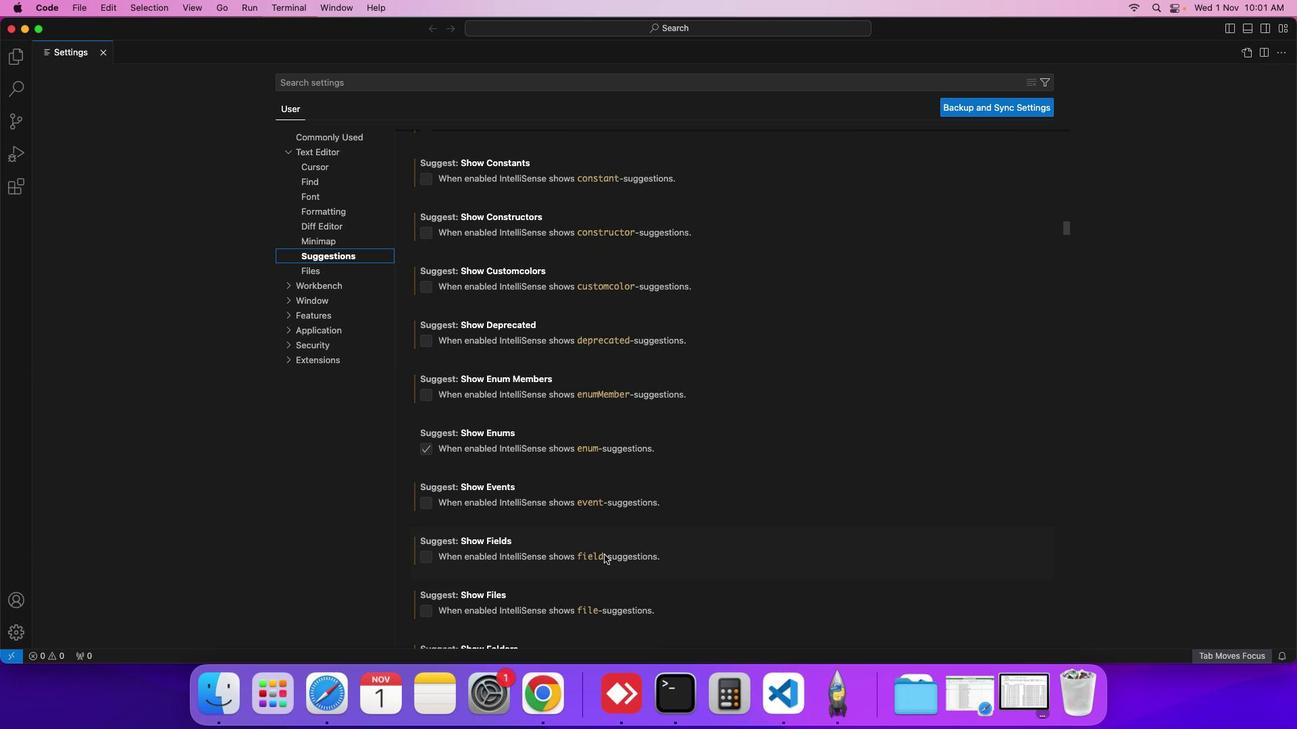 
Action: Mouse scrolled (315, 381) with delta (528, 122)
Screenshot: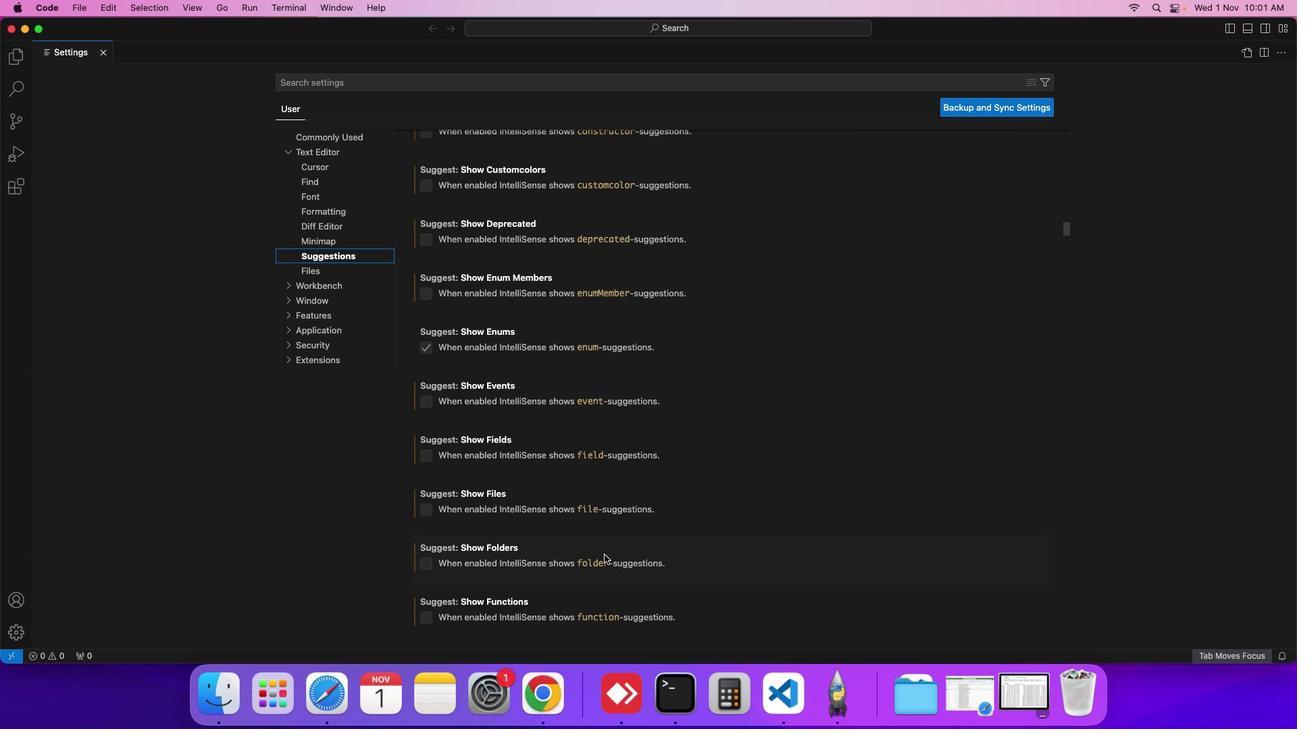 
Action: Mouse scrolled (315, 381) with delta (528, 122)
Screenshot: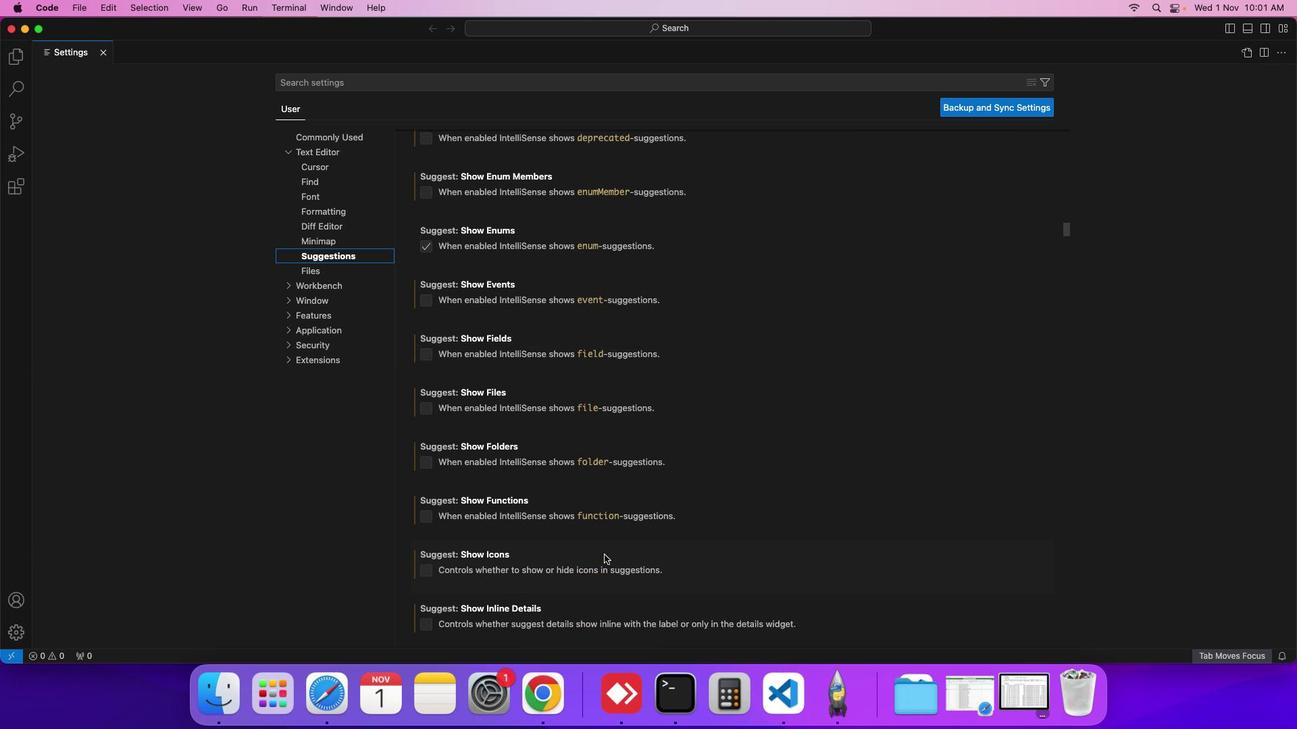 
Action: Mouse scrolled (315, 381) with delta (528, 122)
Screenshot: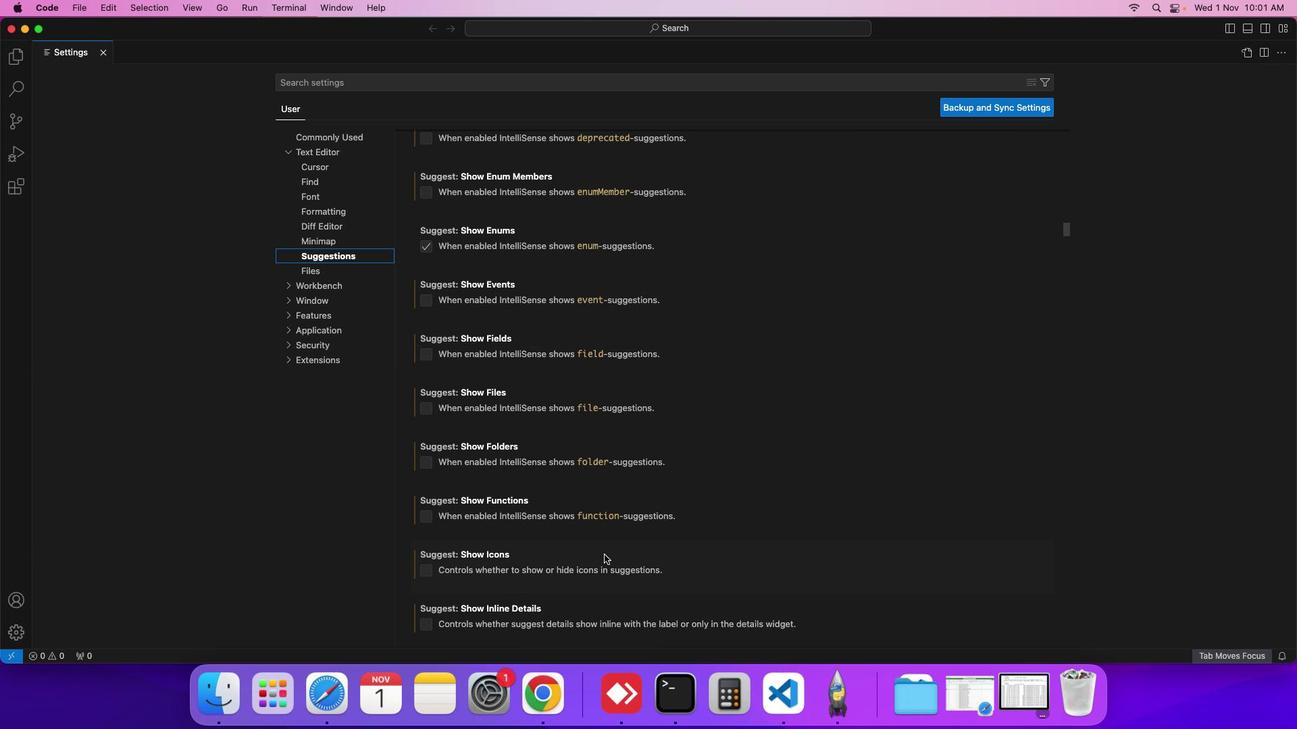 
Action: Mouse scrolled (315, 381) with delta (528, 123)
Screenshot: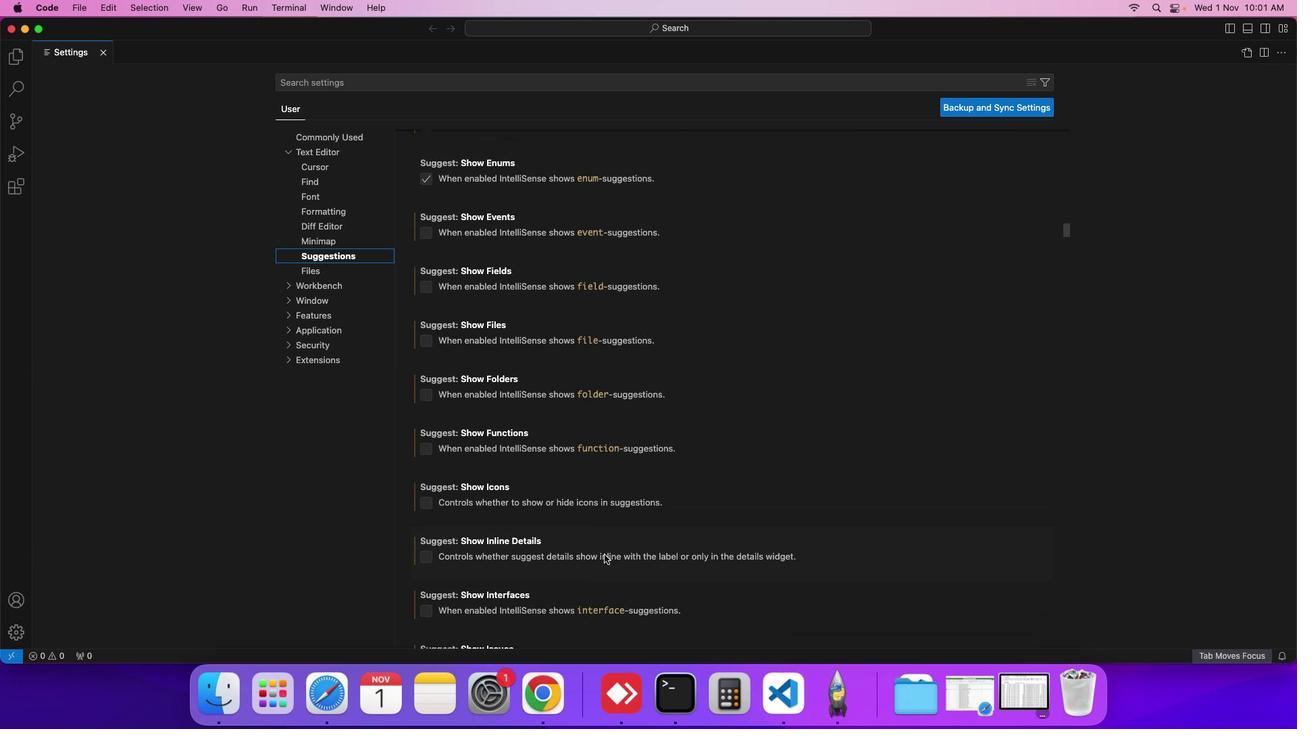 
Action: Mouse scrolled (315, 381) with delta (528, 123)
Screenshot: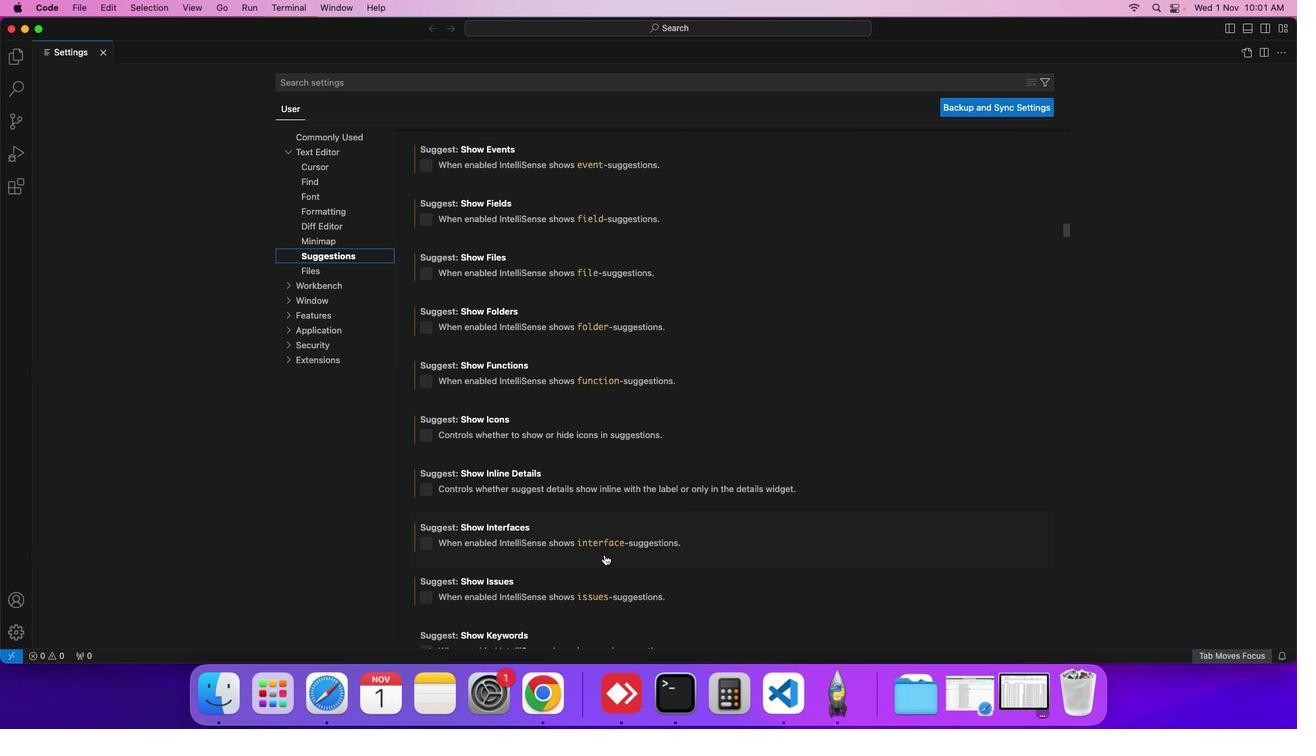 
Action: Mouse scrolled (315, 381) with delta (528, 122)
Screenshot: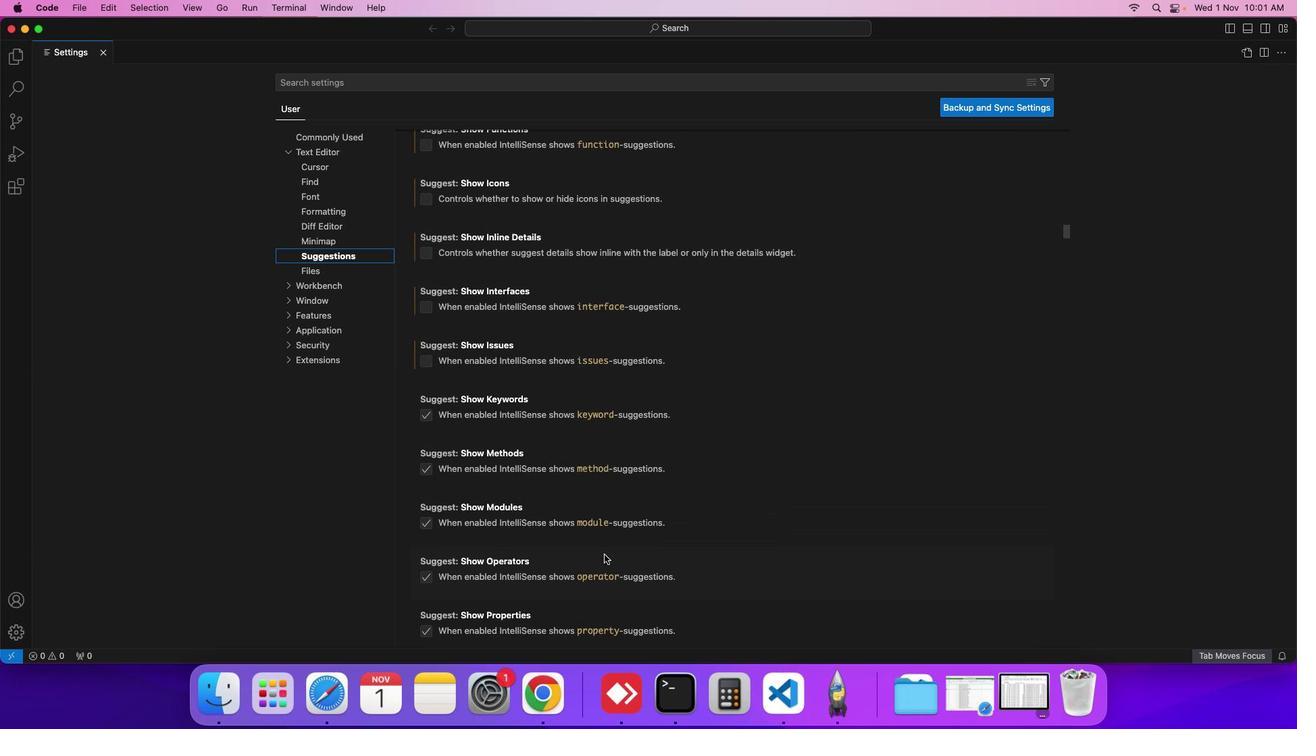 
Action: Mouse scrolled (315, 381) with delta (528, 122)
Screenshot: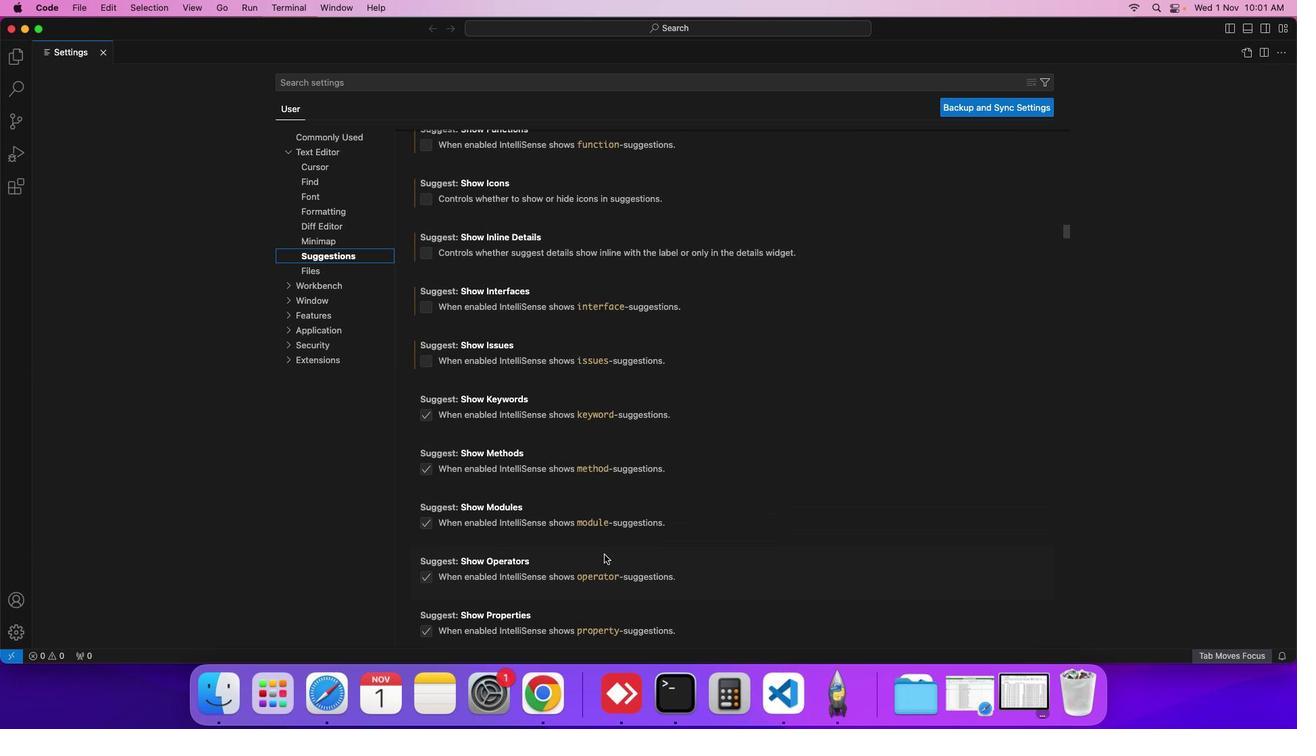 
Action: Mouse scrolled (315, 381) with delta (528, 122)
Screenshot: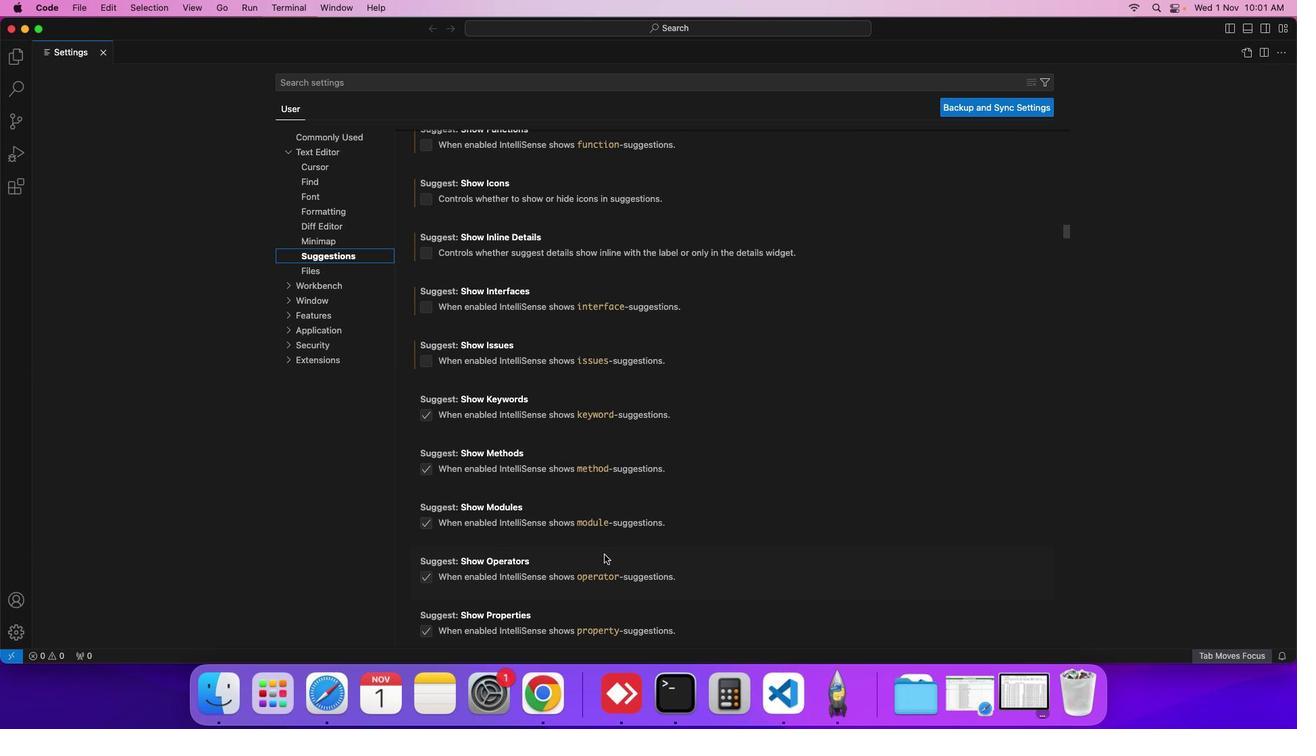 
Action: Mouse scrolled (315, 381) with delta (528, 123)
Screenshot: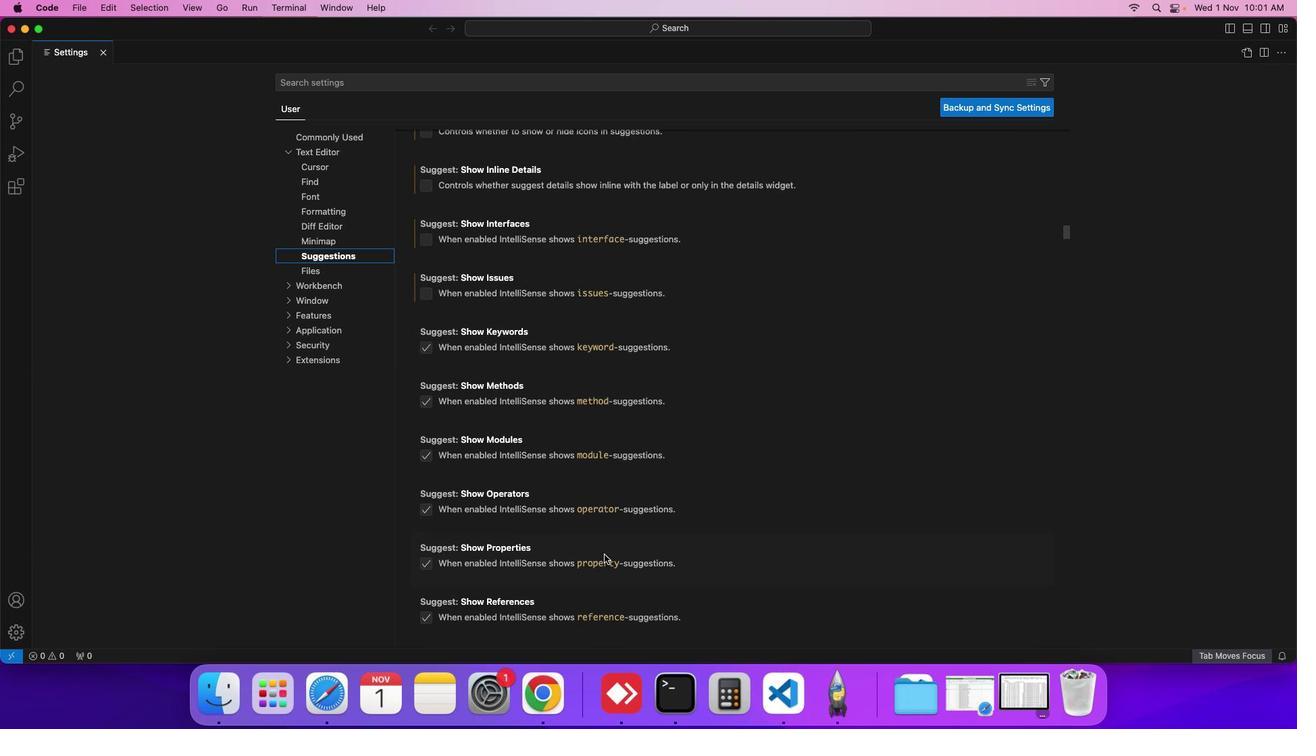 
Action: Mouse scrolled (315, 381) with delta (528, 123)
Screenshot: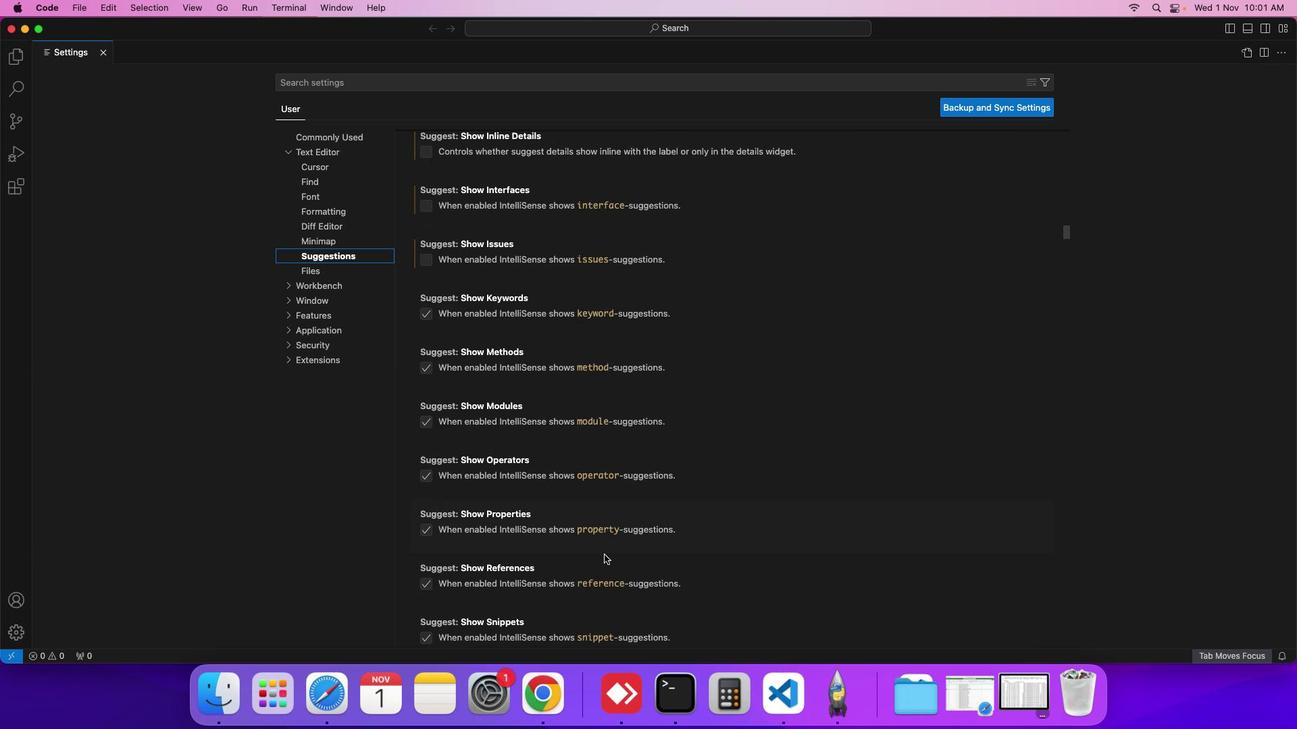 
Action: Mouse scrolled (315, 381) with delta (528, 123)
Screenshot: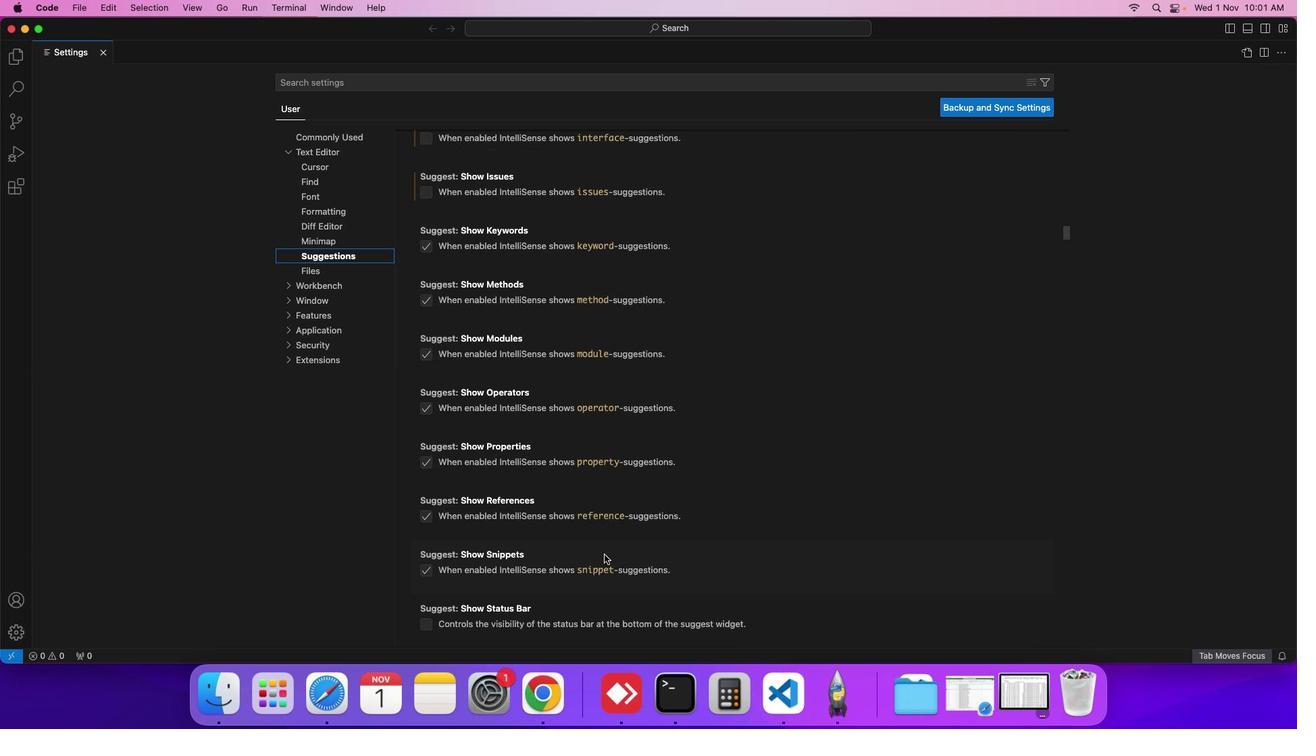 
Action: Mouse scrolled (315, 381) with delta (528, 122)
Screenshot: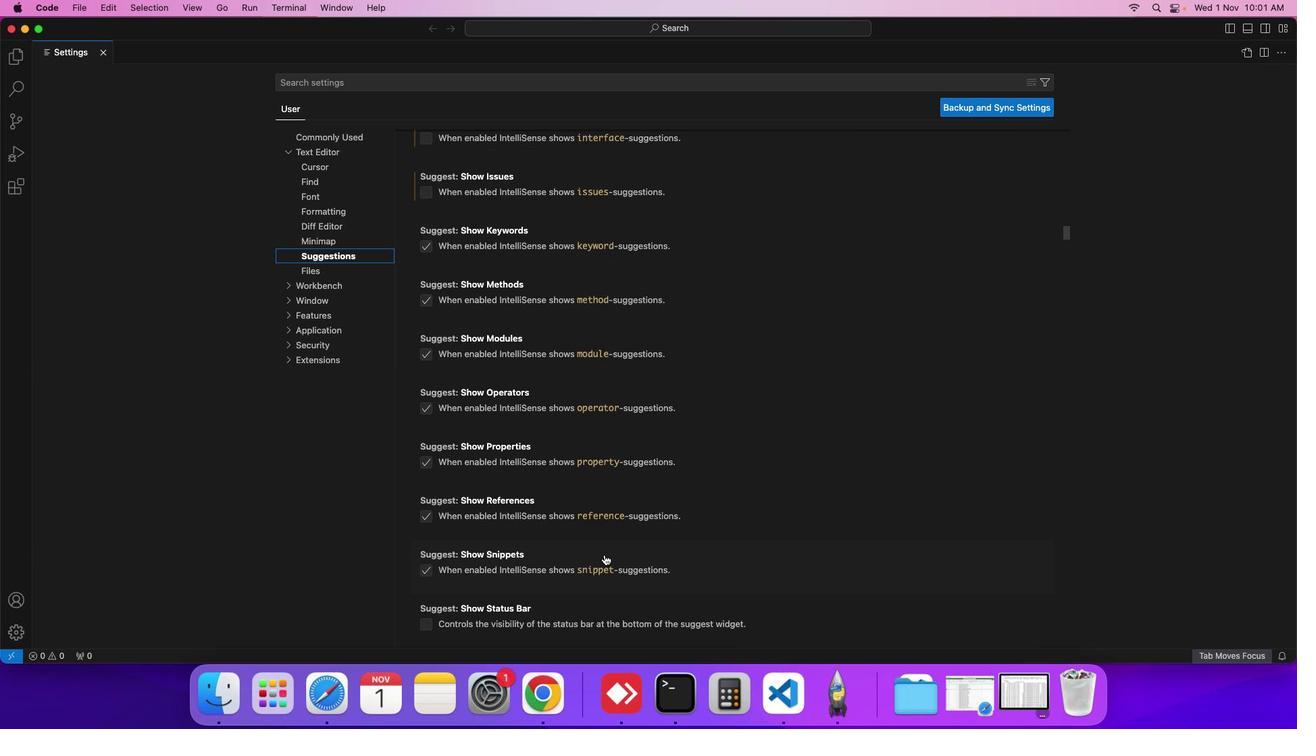 
Action: Mouse scrolled (315, 381) with delta (528, 122)
Screenshot: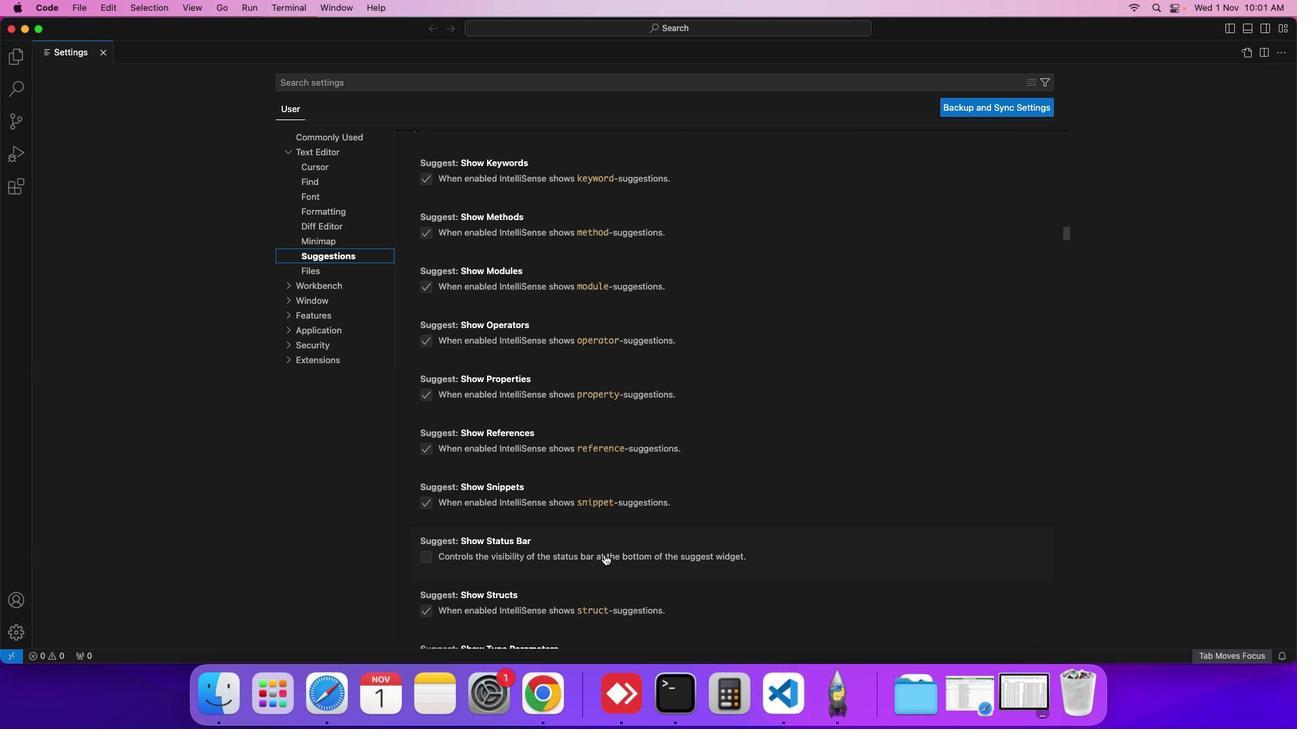 
Action: Mouse scrolled (315, 381) with delta (528, 124)
Screenshot: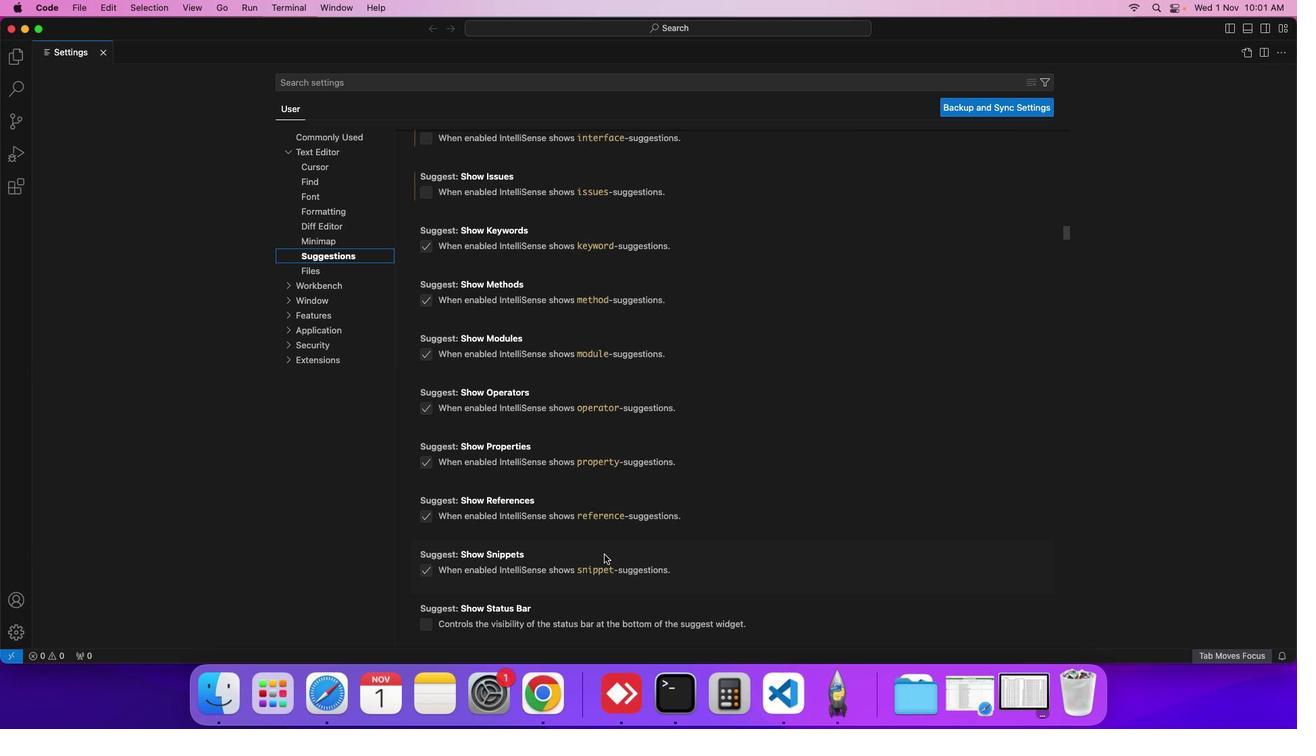 
Action: Mouse scrolled (315, 381) with delta (528, 124)
Screenshot: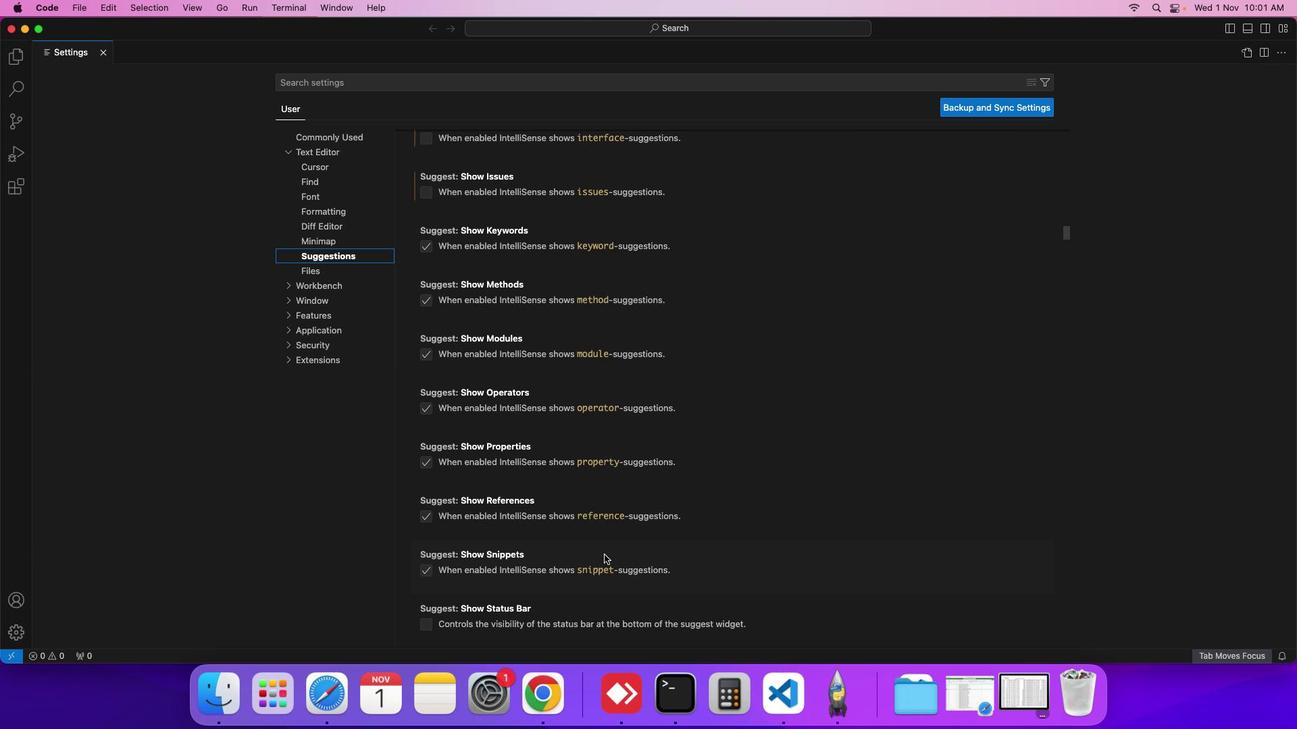 
Action: Mouse scrolled (315, 381) with delta (528, 124)
Screenshot: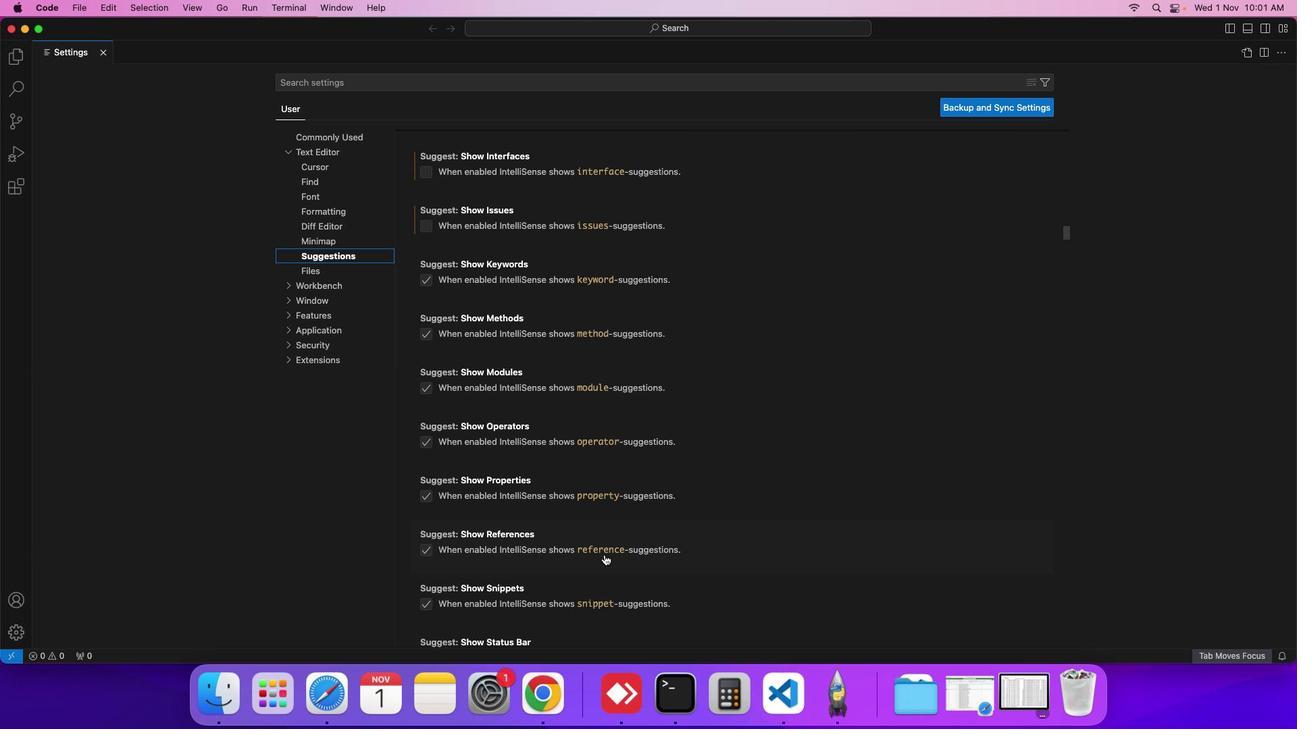 
Action: Mouse moved to (378, 279)
Screenshot: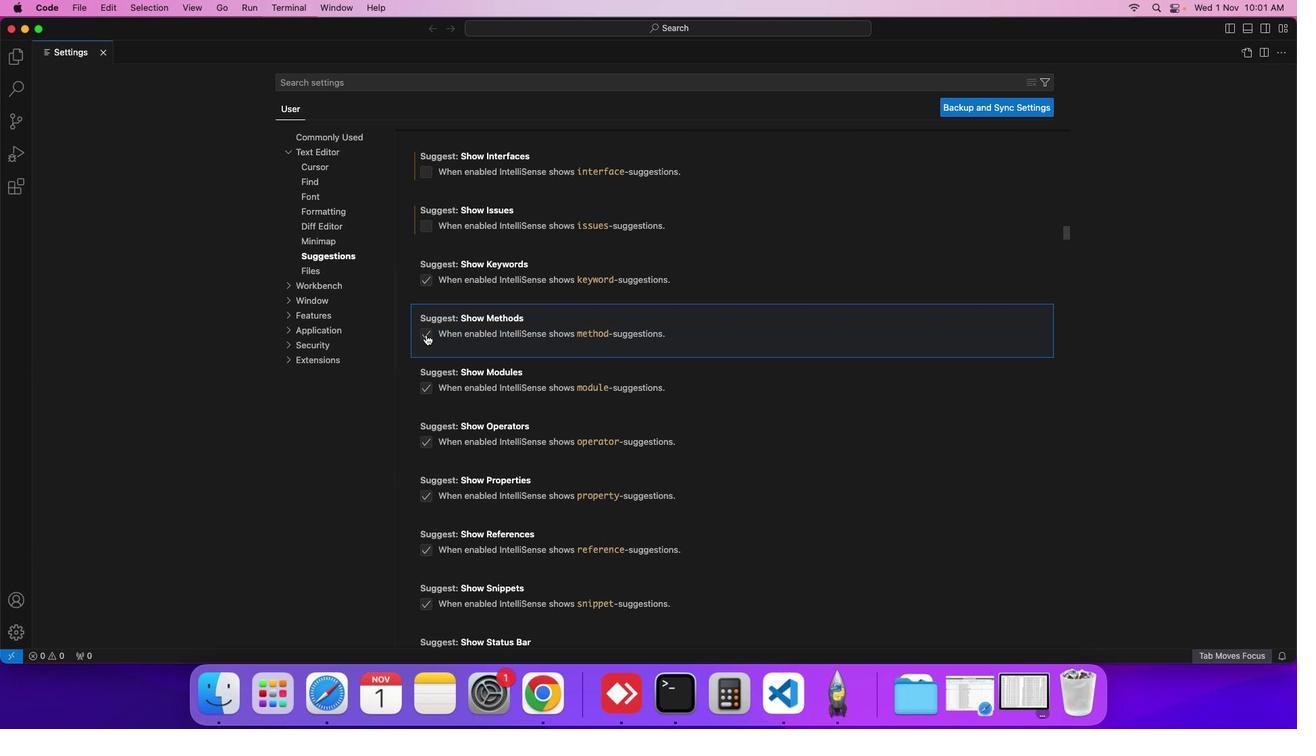 
Action: Mouse pressed left at (378, 279)
Screenshot: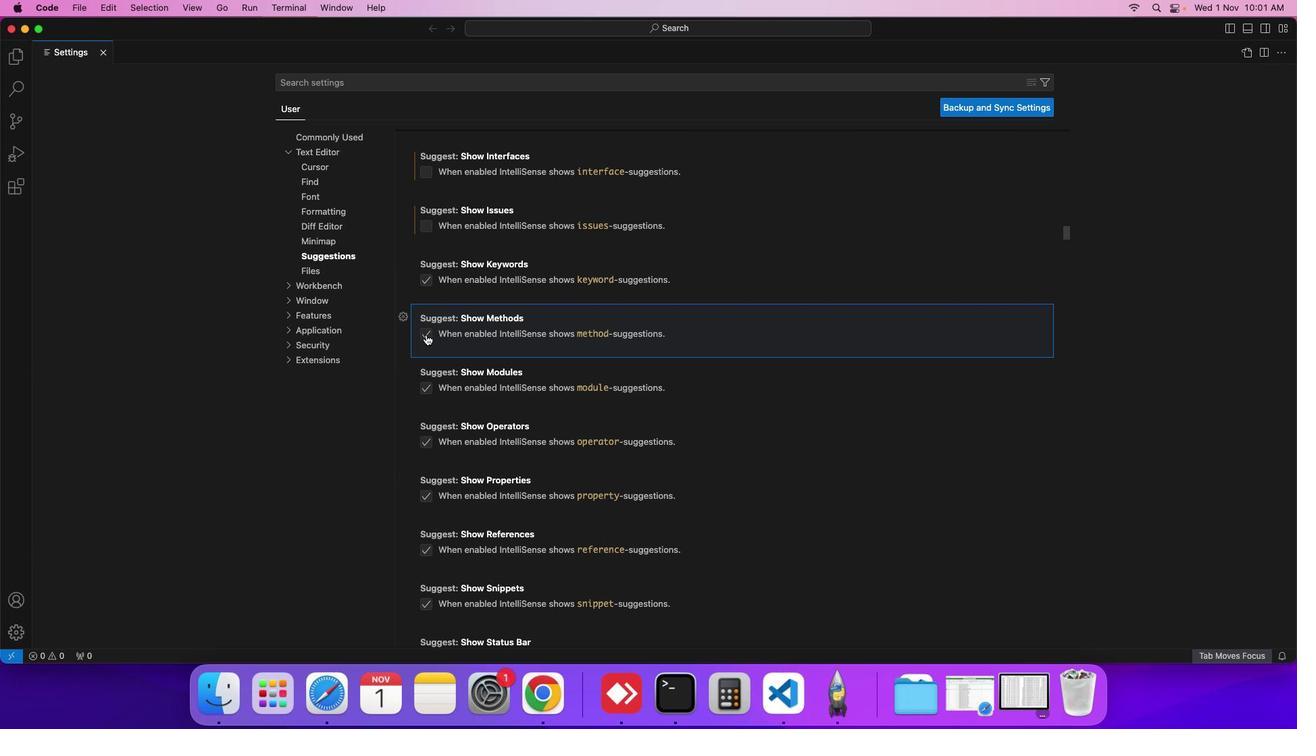 
Action: Mouse moved to (119, 278)
Screenshot: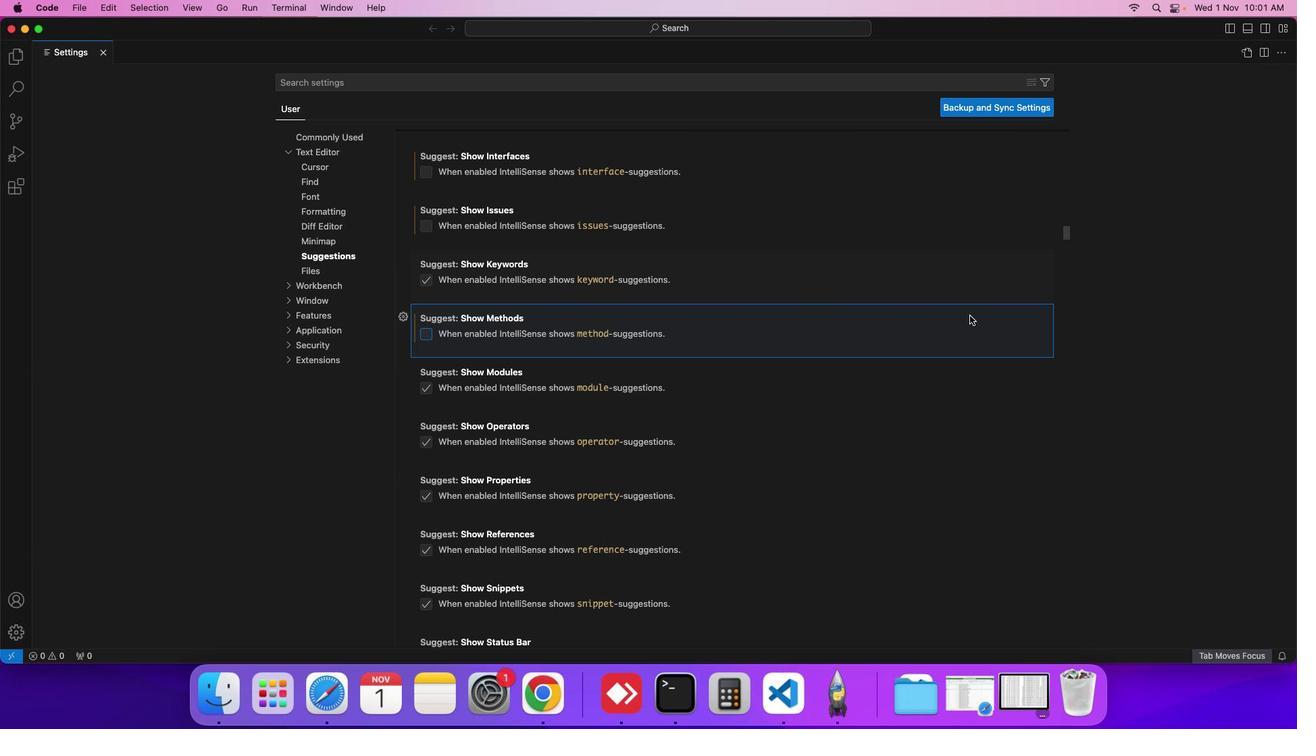 
